 Task: Add Nature's Path Organic Choco Chimps Cereal to the cart.
Action: Mouse moved to (738, 278)
Screenshot: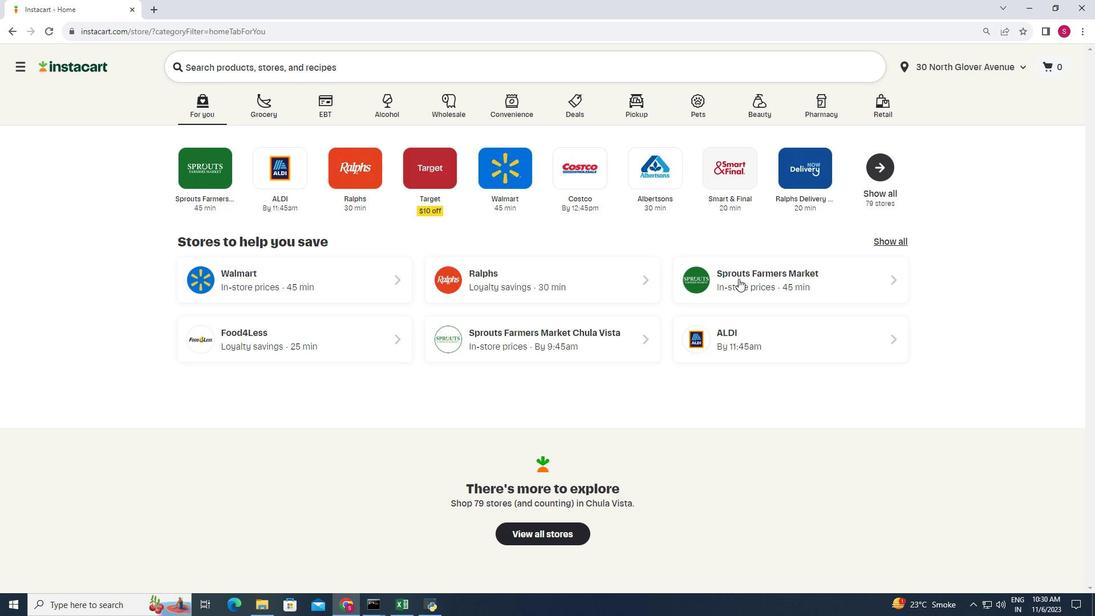 
Action: Mouse pressed left at (738, 278)
Screenshot: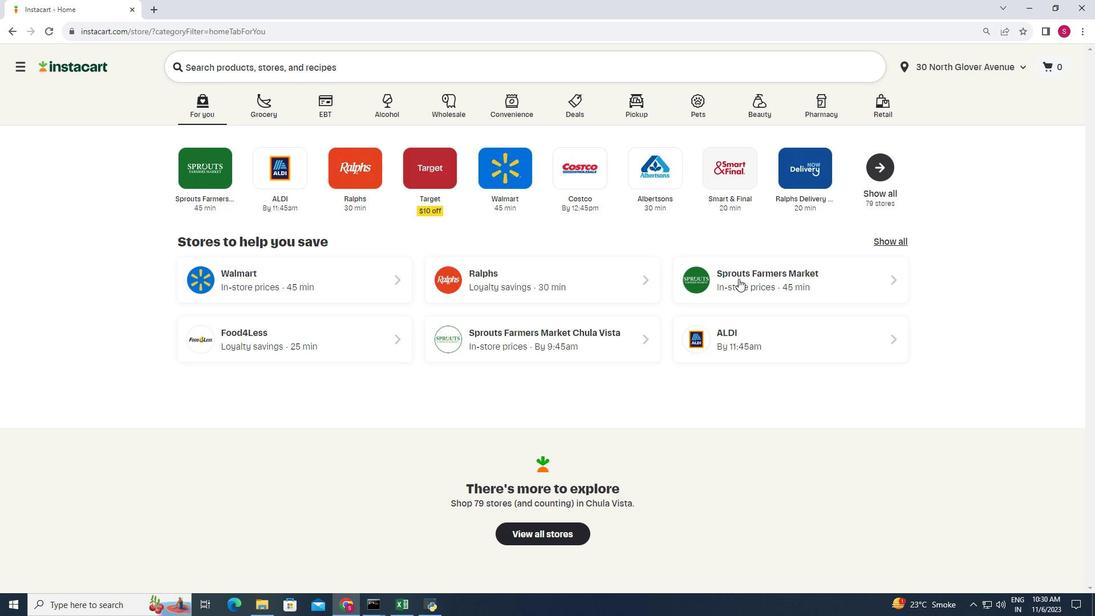
Action: Mouse moved to (72, 365)
Screenshot: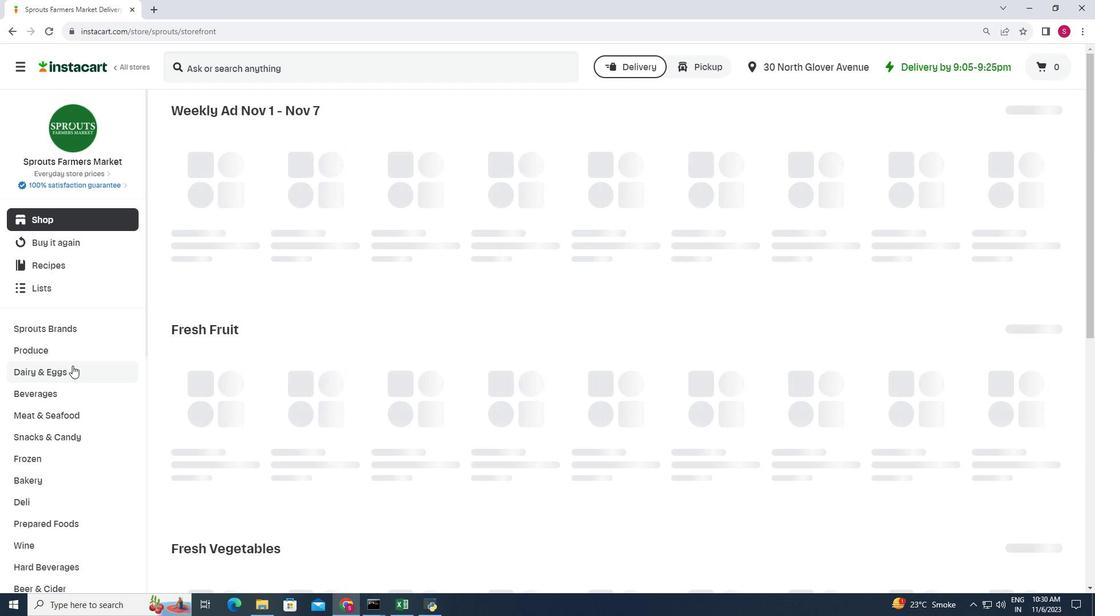 
Action: Mouse scrolled (72, 365) with delta (0, 0)
Screenshot: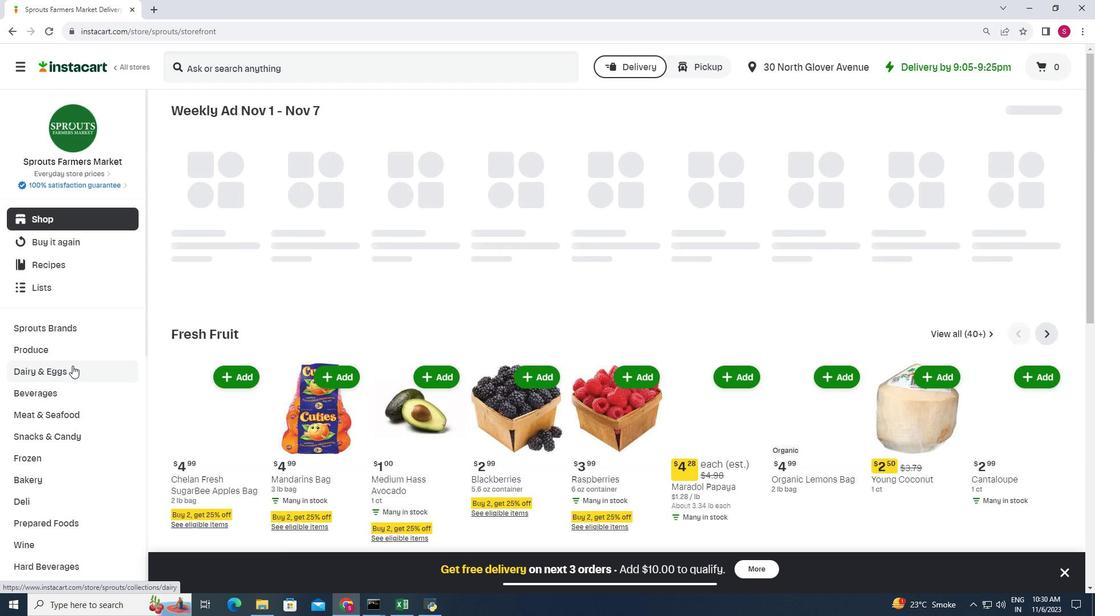 
Action: Mouse scrolled (72, 365) with delta (0, 0)
Screenshot: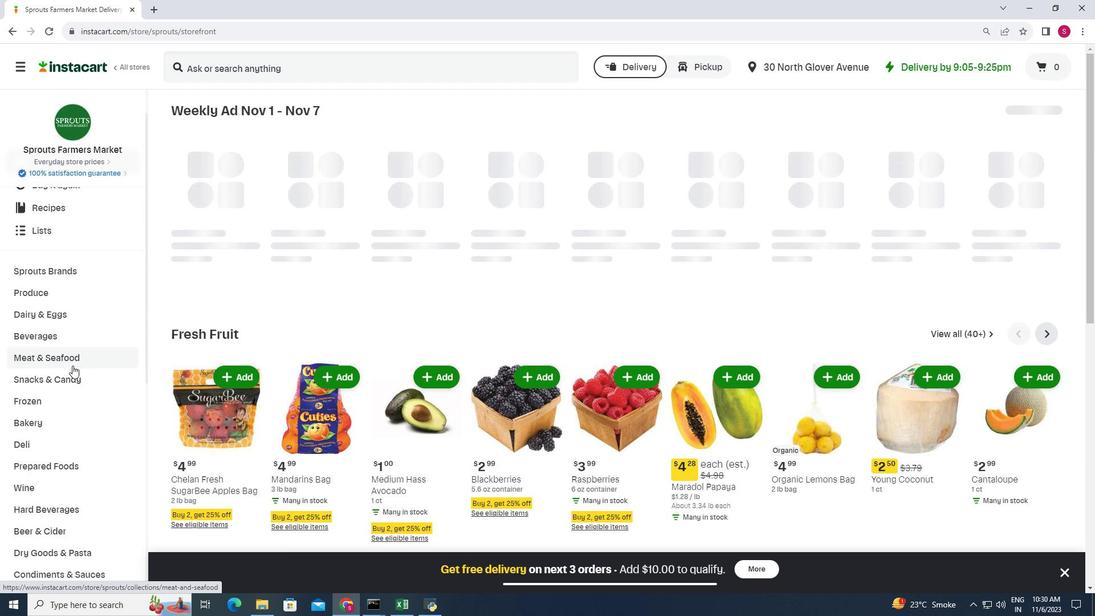 
Action: Mouse scrolled (72, 365) with delta (0, 0)
Screenshot: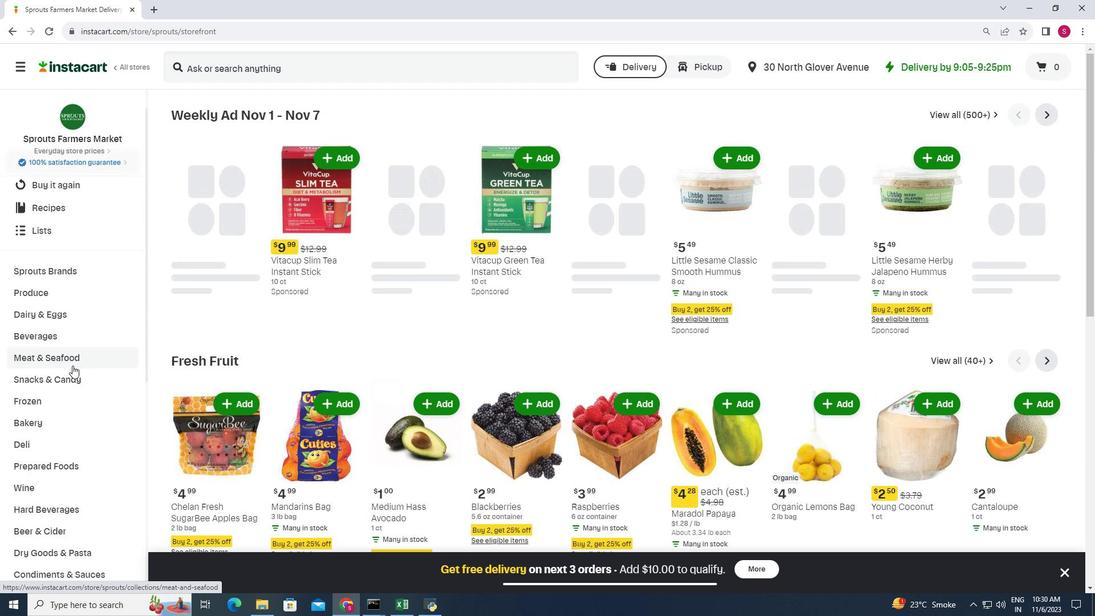 
Action: Mouse scrolled (72, 365) with delta (0, 0)
Screenshot: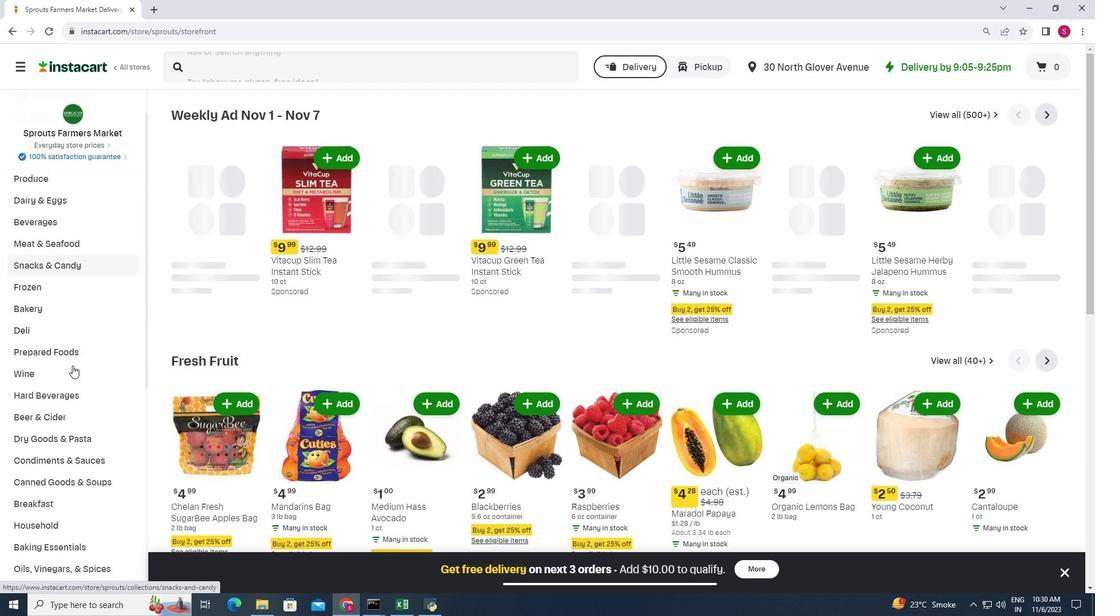 
Action: Mouse scrolled (72, 365) with delta (0, 0)
Screenshot: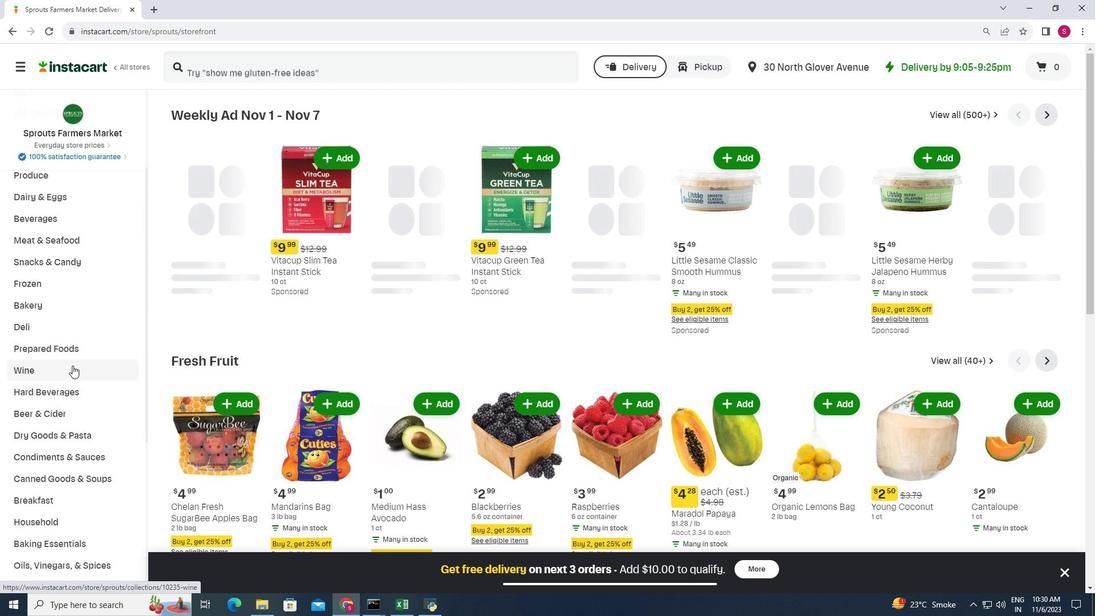 
Action: Mouse moved to (73, 440)
Screenshot: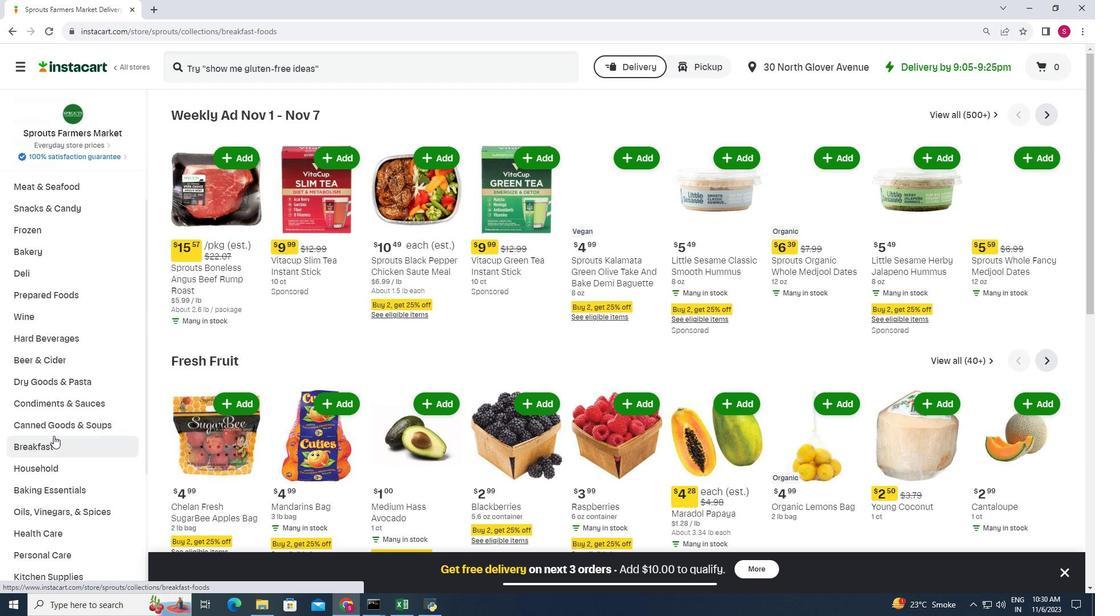 
Action: Mouse pressed left at (73, 440)
Screenshot: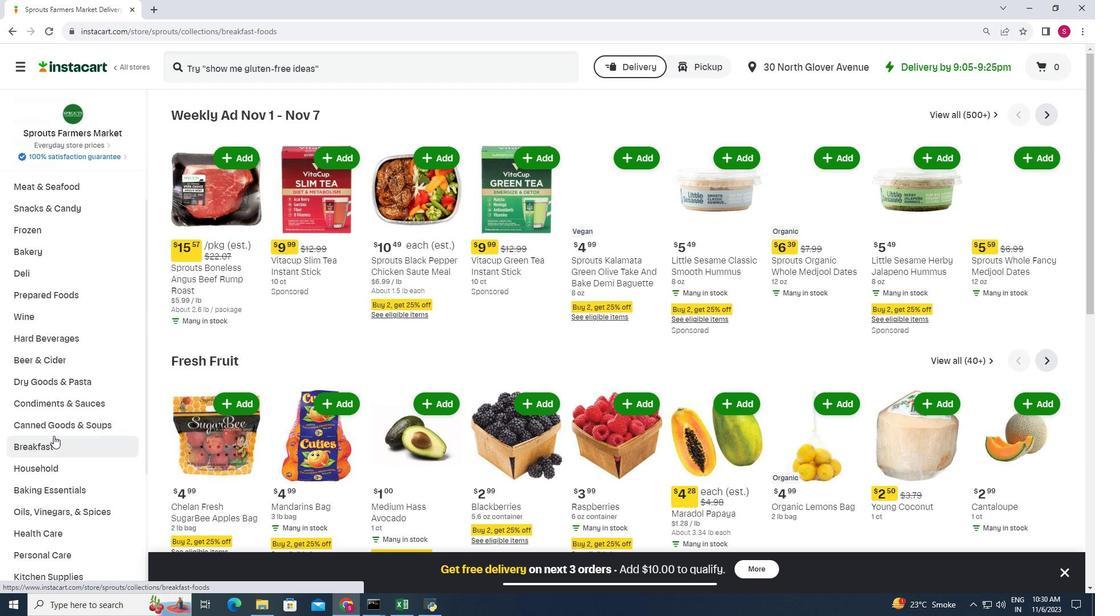 
Action: Mouse moved to (839, 139)
Screenshot: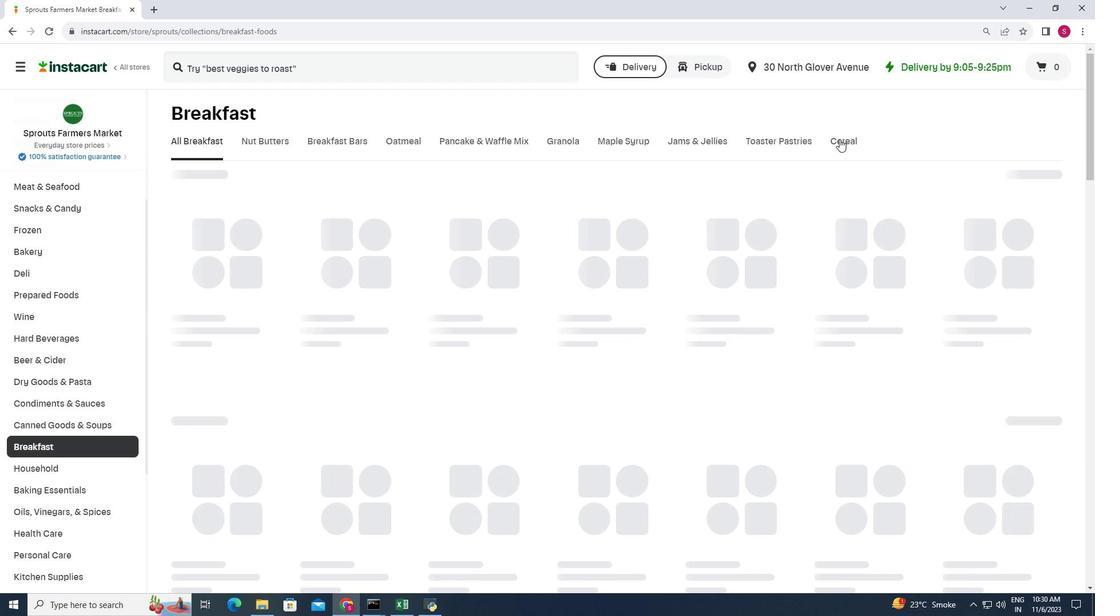 
Action: Mouse pressed left at (839, 139)
Screenshot: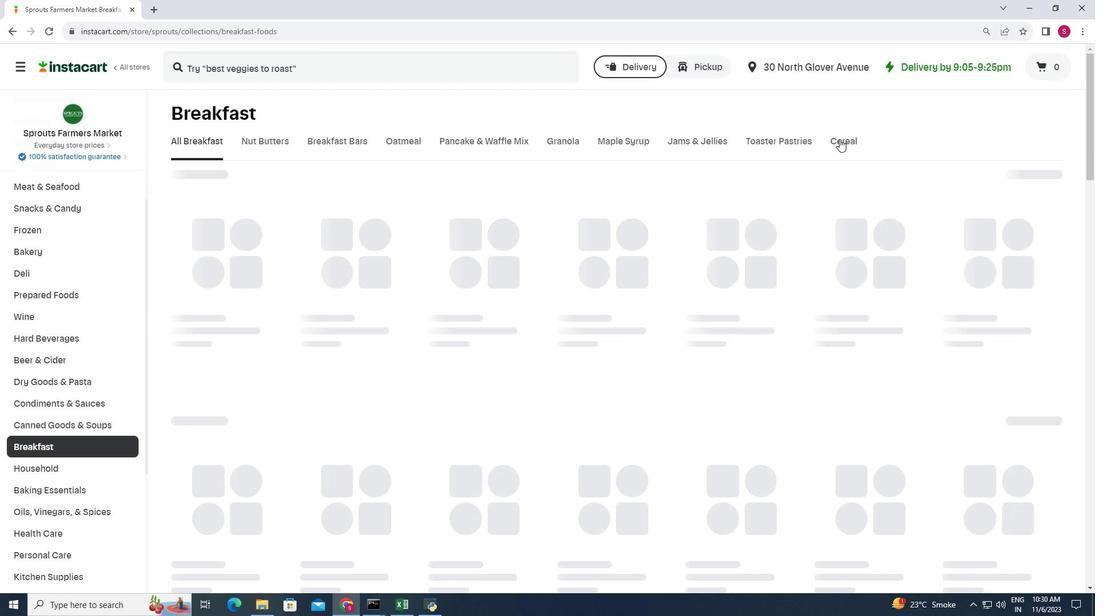 
Action: Mouse moved to (510, 192)
Screenshot: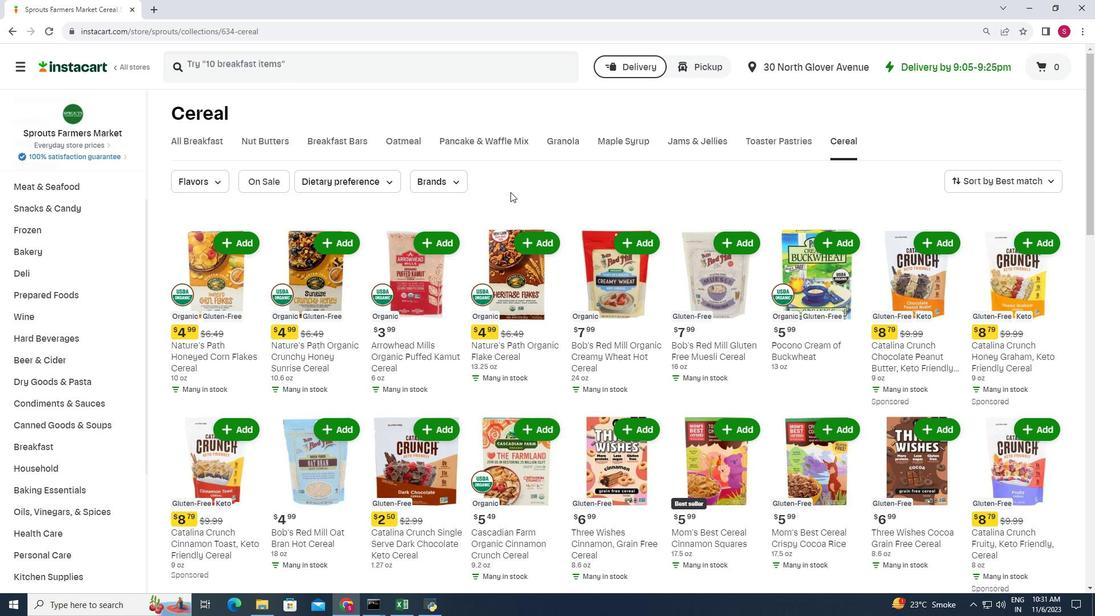 
Action: Mouse scrolled (510, 191) with delta (0, 0)
Screenshot: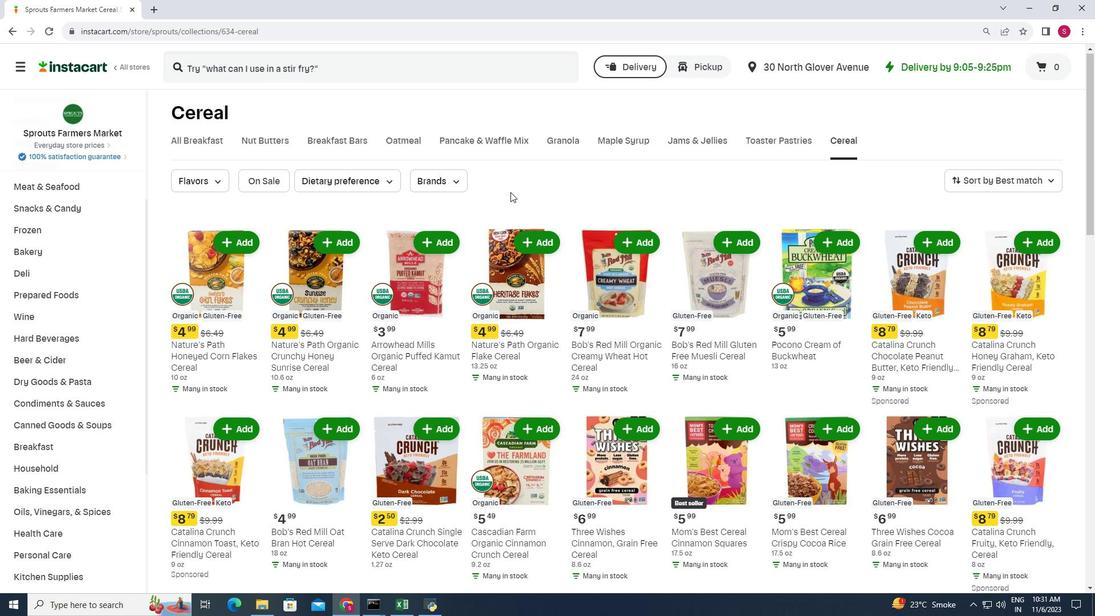 
Action: Mouse scrolled (510, 191) with delta (0, 0)
Screenshot: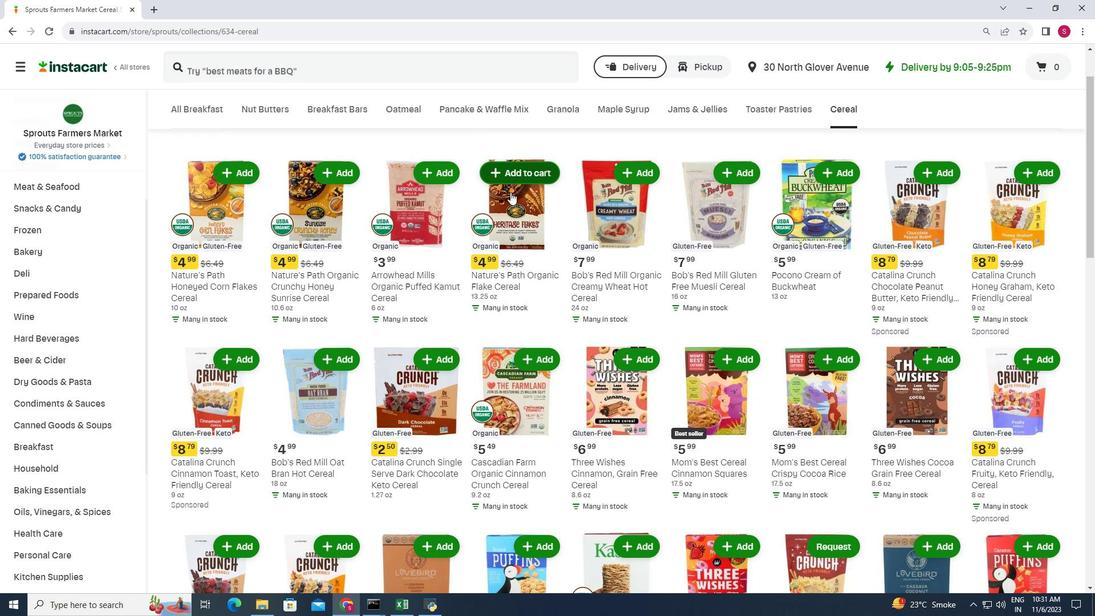 
Action: Mouse scrolled (510, 191) with delta (0, 0)
Screenshot: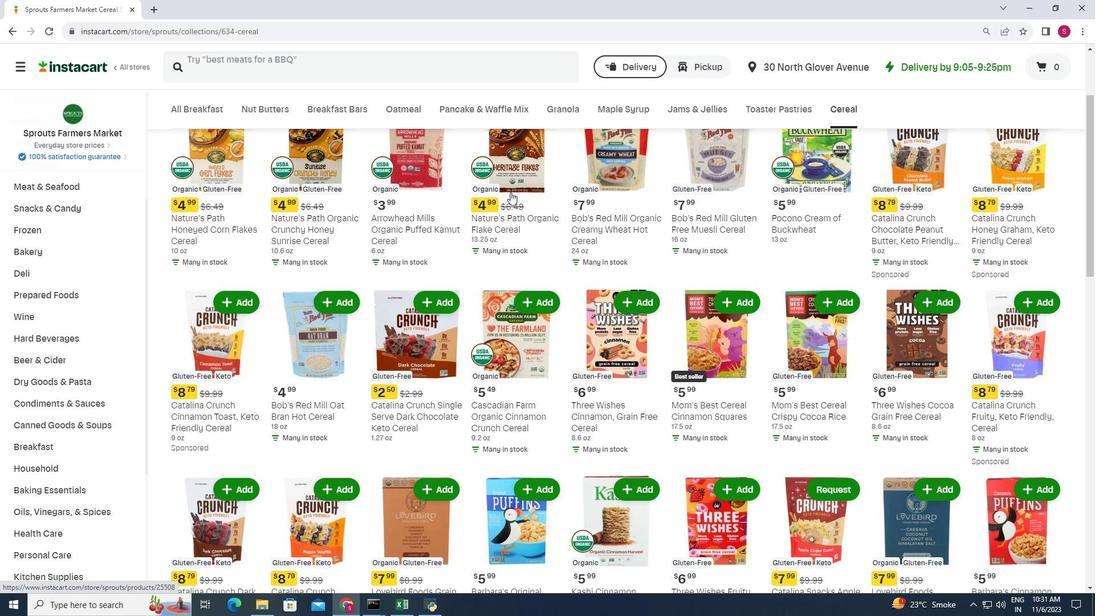 
Action: Mouse scrolled (510, 191) with delta (0, 0)
Screenshot: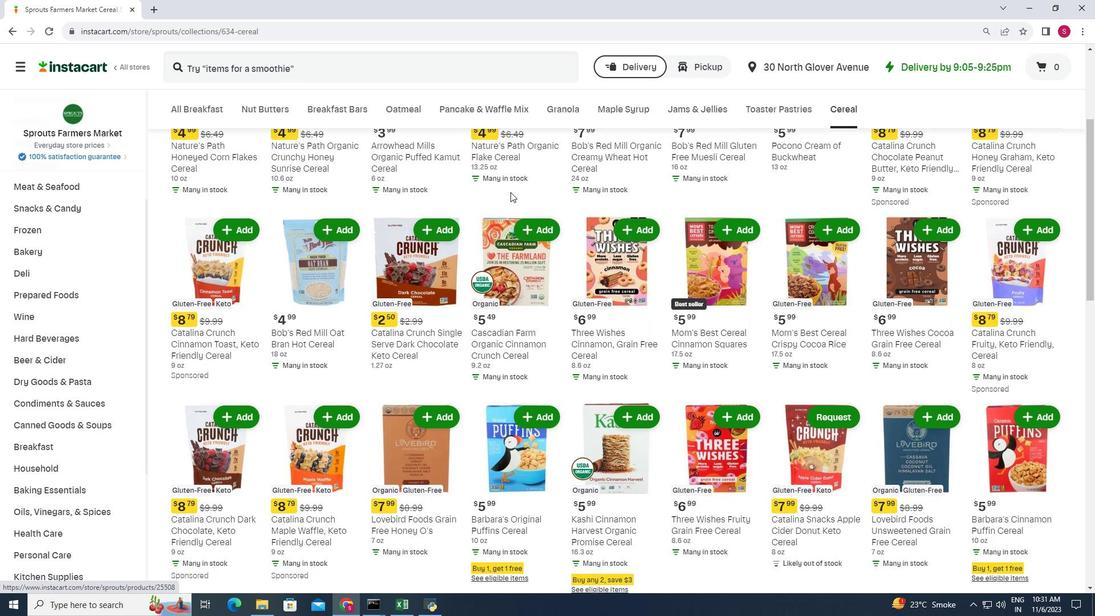 
Action: Mouse scrolled (510, 191) with delta (0, 0)
Screenshot: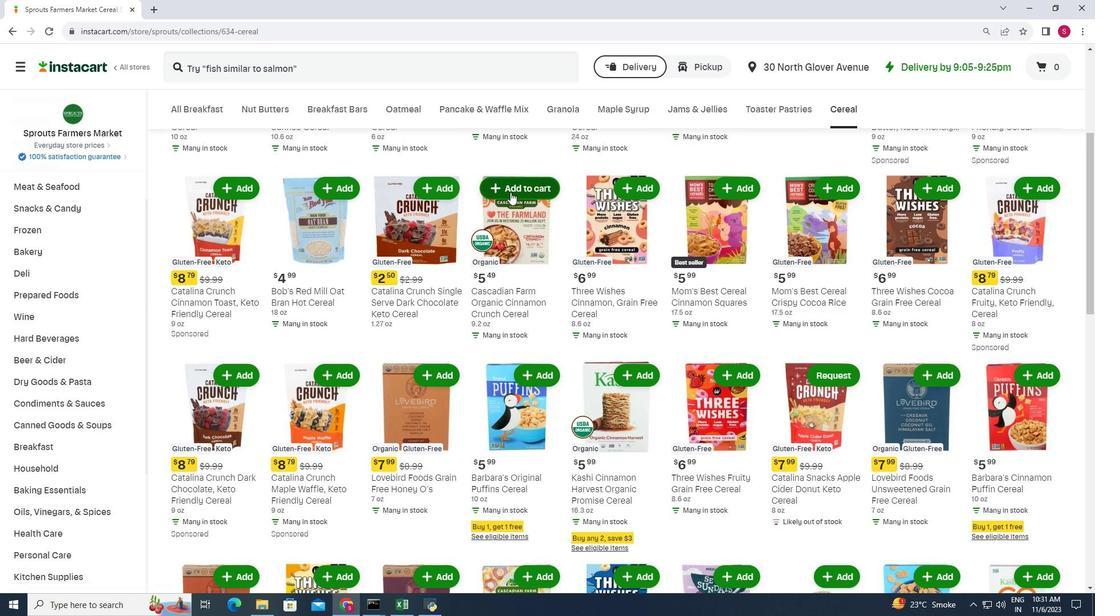 
Action: Mouse scrolled (510, 191) with delta (0, 0)
Screenshot: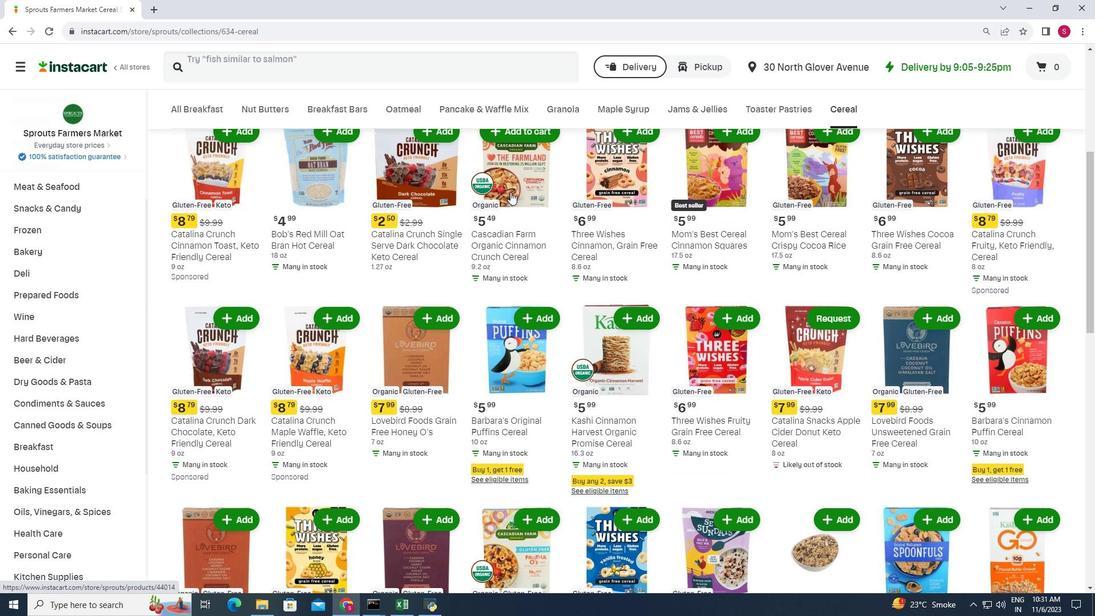 
Action: Mouse scrolled (510, 191) with delta (0, 0)
Screenshot: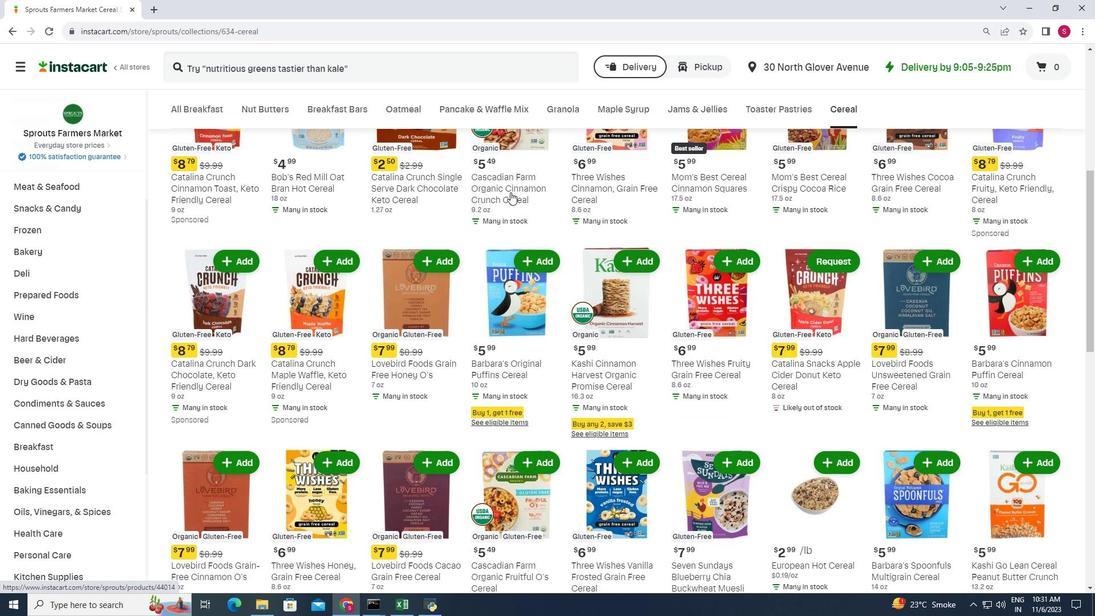 
Action: Mouse scrolled (510, 191) with delta (0, 0)
Screenshot: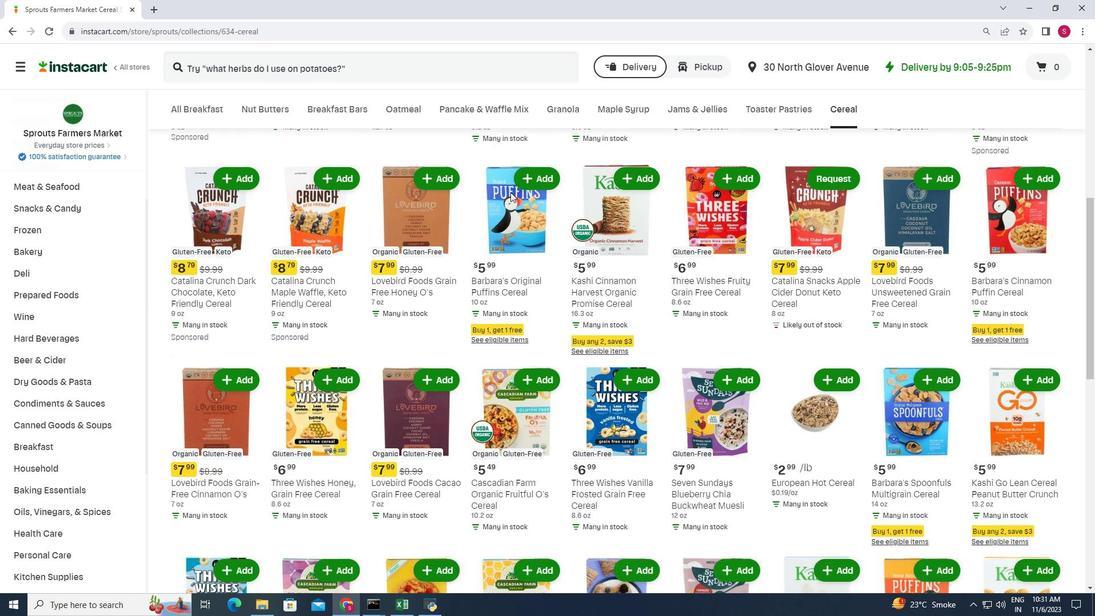 
Action: Mouse scrolled (510, 191) with delta (0, 0)
Screenshot: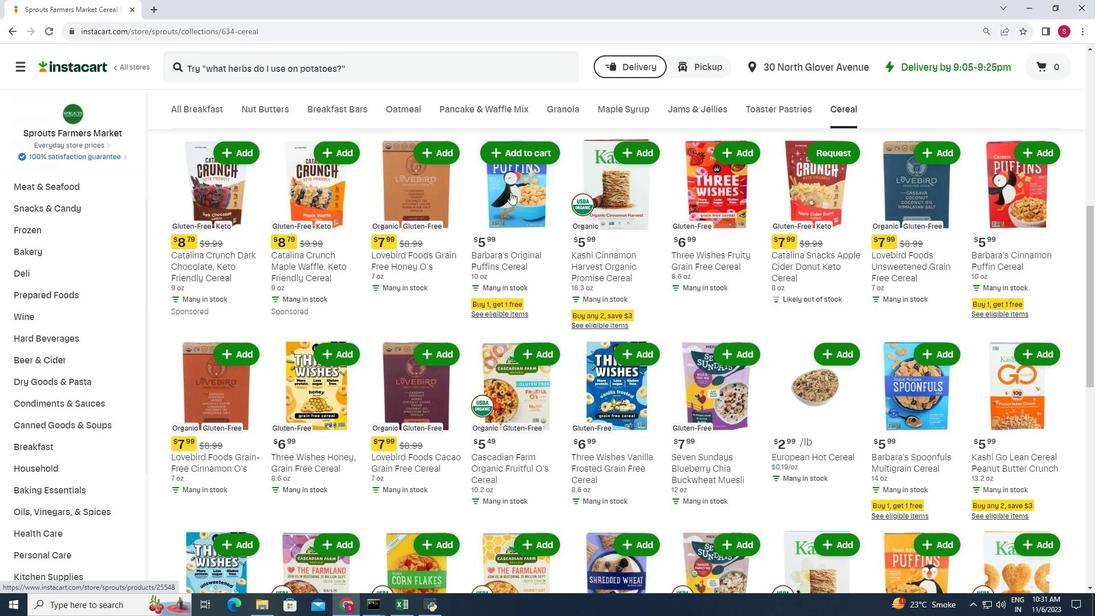 
Action: Mouse scrolled (510, 191) with delta (0, 0)
Screenshot: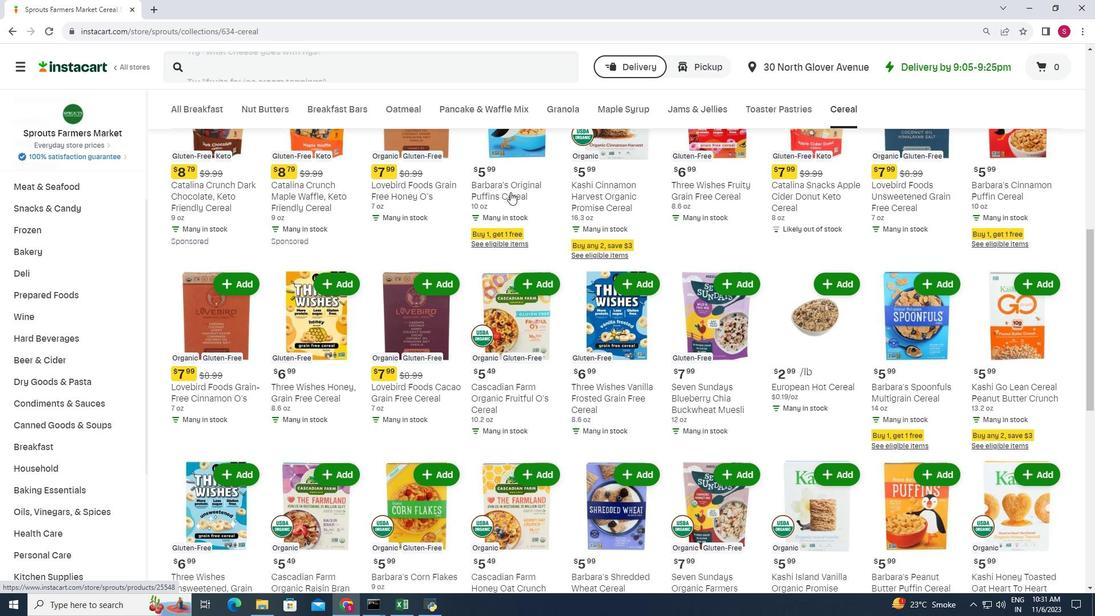 
Action: Mouse scrolled (510, 191) with delta (0, 0)
Screenshot: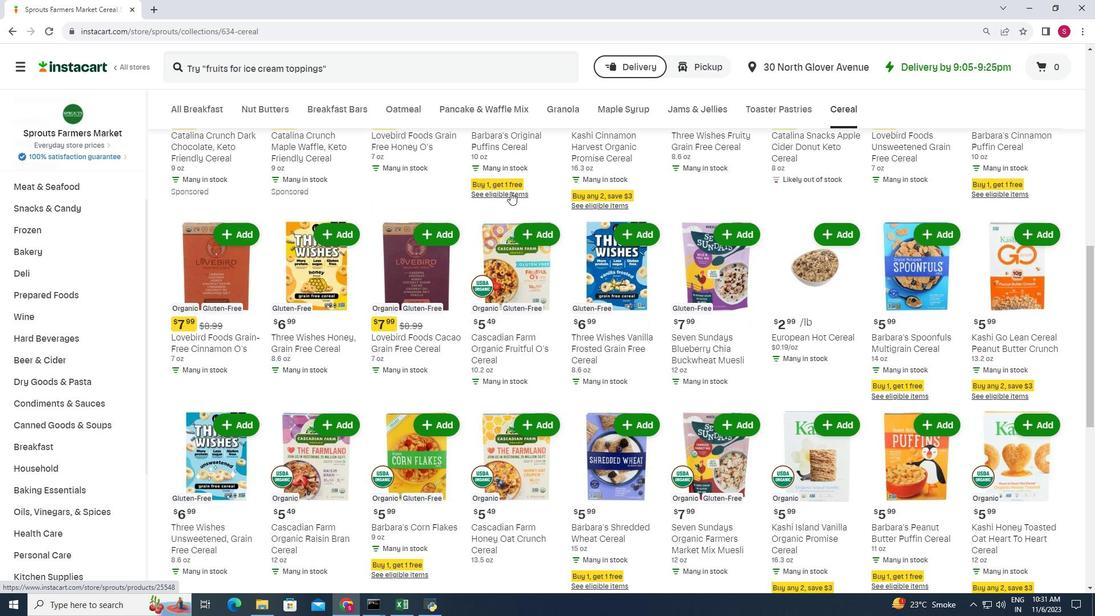 
Action: Mouse scrolled (510, 191) with delta (0, 0)
Screenshot: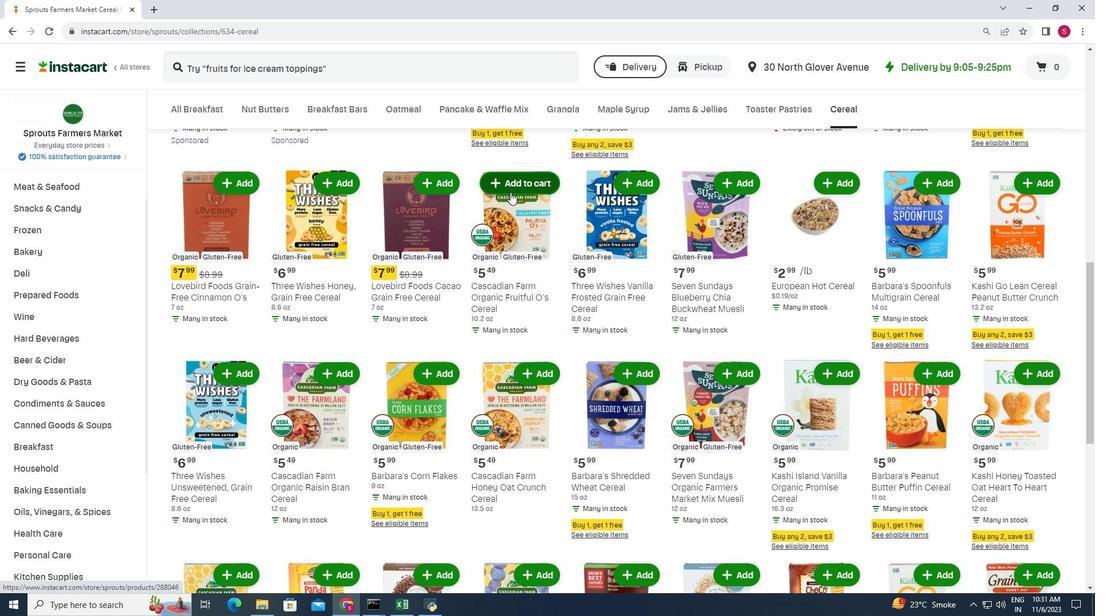 
Action: Mouse scrolled (510, 191) with delta (0, 0)
Screenshot: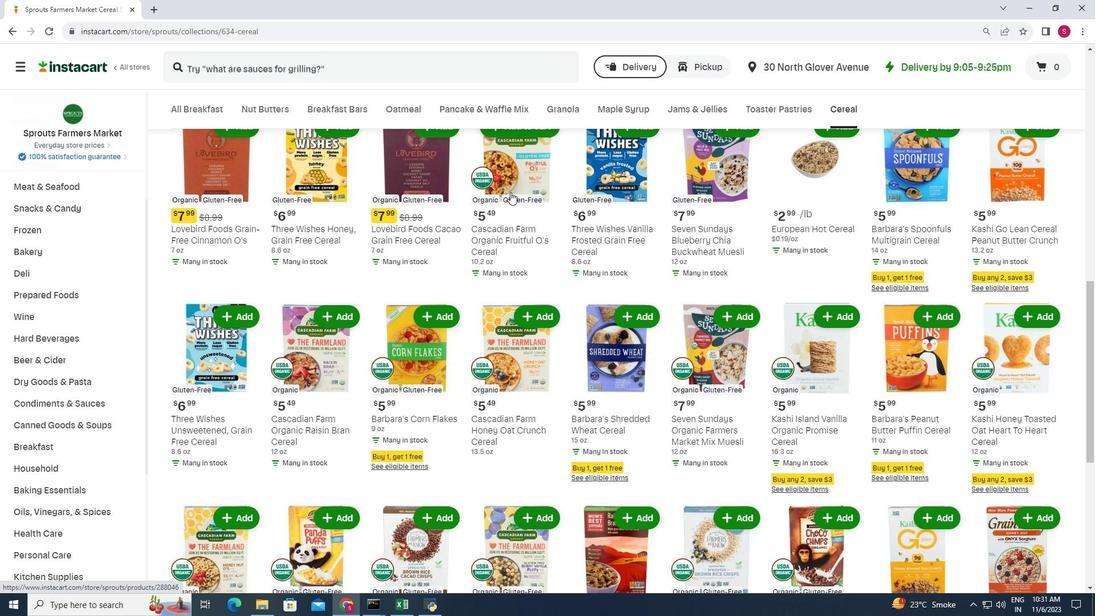 
Action: Mouse scrolled (510, 191) with delta (0, 0)
Screenshot: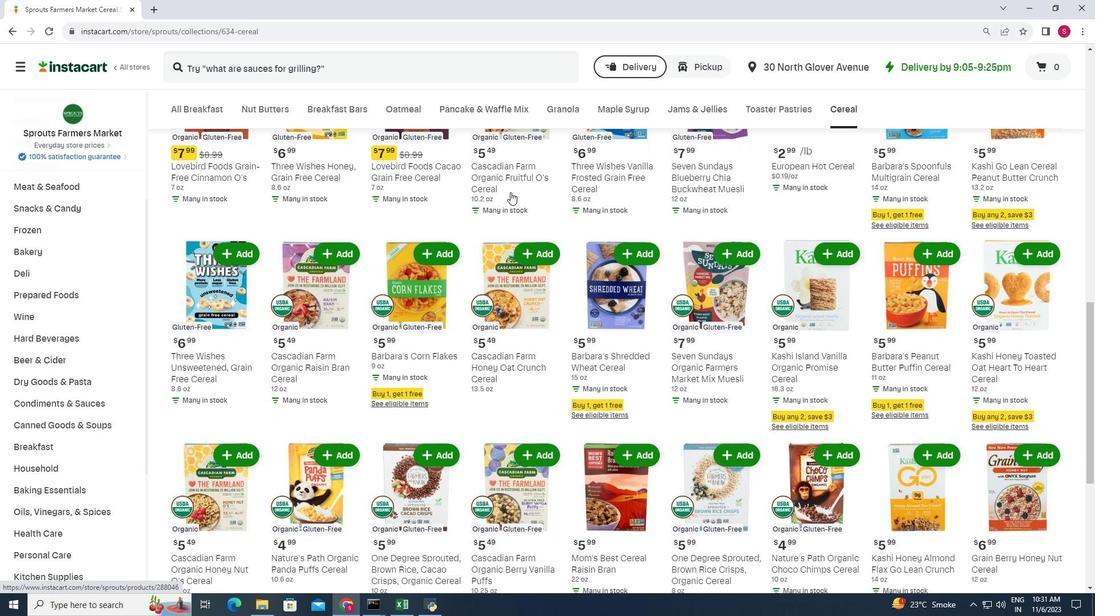 
Action: Mouse scrolled (510, 191) with delta (0, 0)
Screenshot: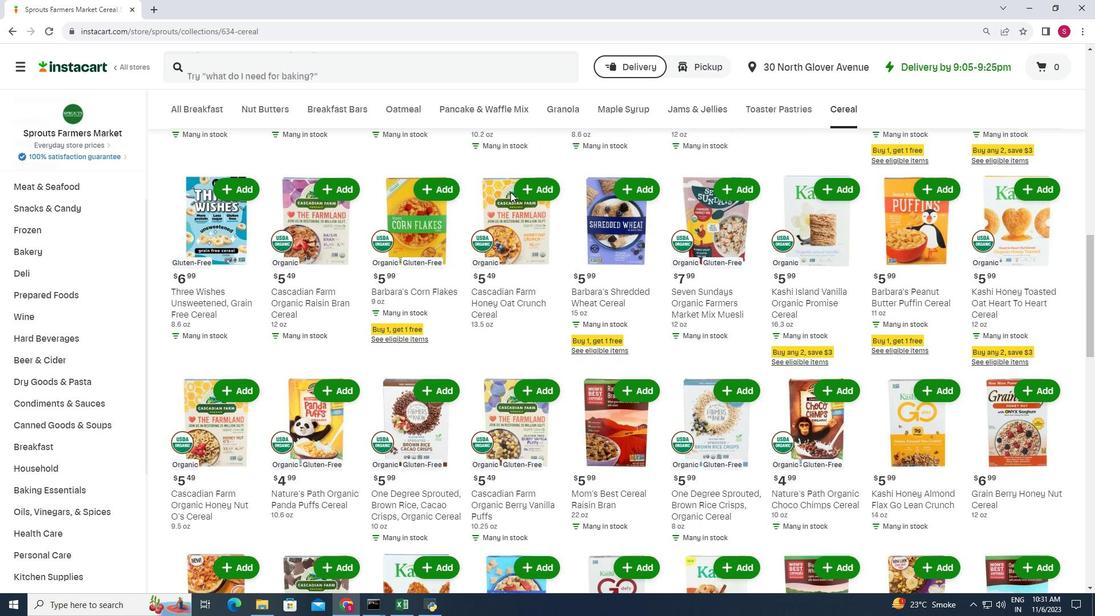 
Action: Mouse scrolled (510, 191) with delta (0, 0)
Screenshot: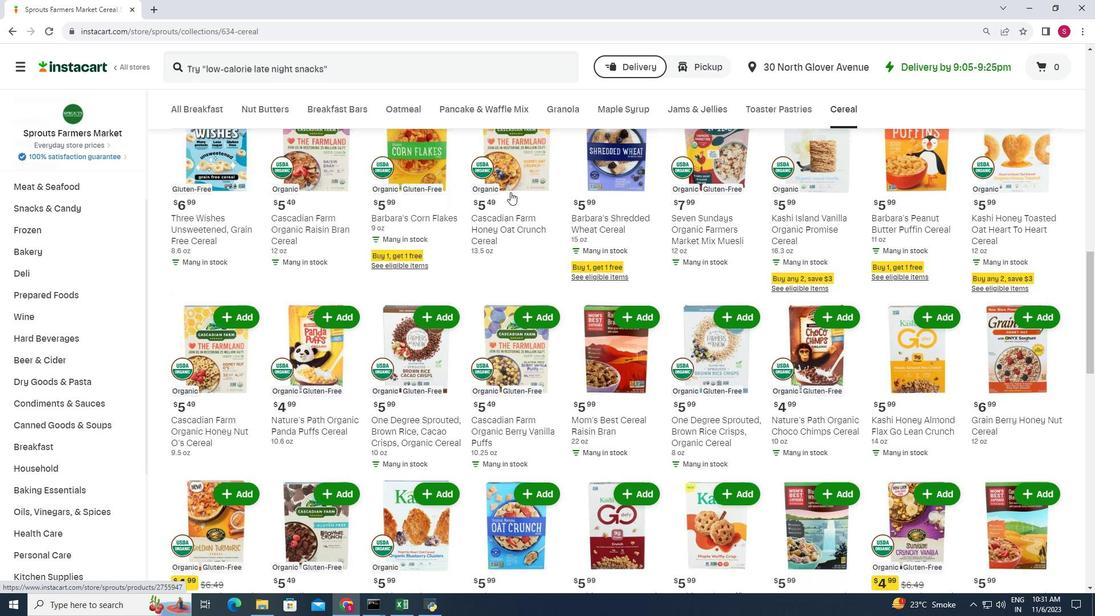 
Action: Mouse scrolled (510, 191) with delta (0, 0)
Screenshot: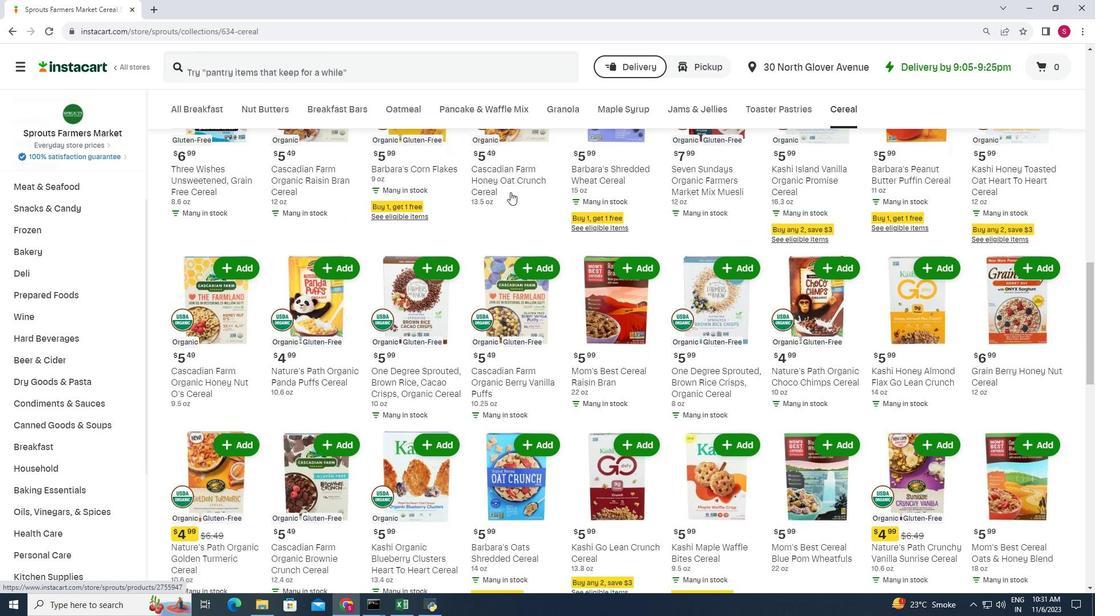 
Action: Mouse scrolled (510, 191) with delta (0, 0)
Screenshot: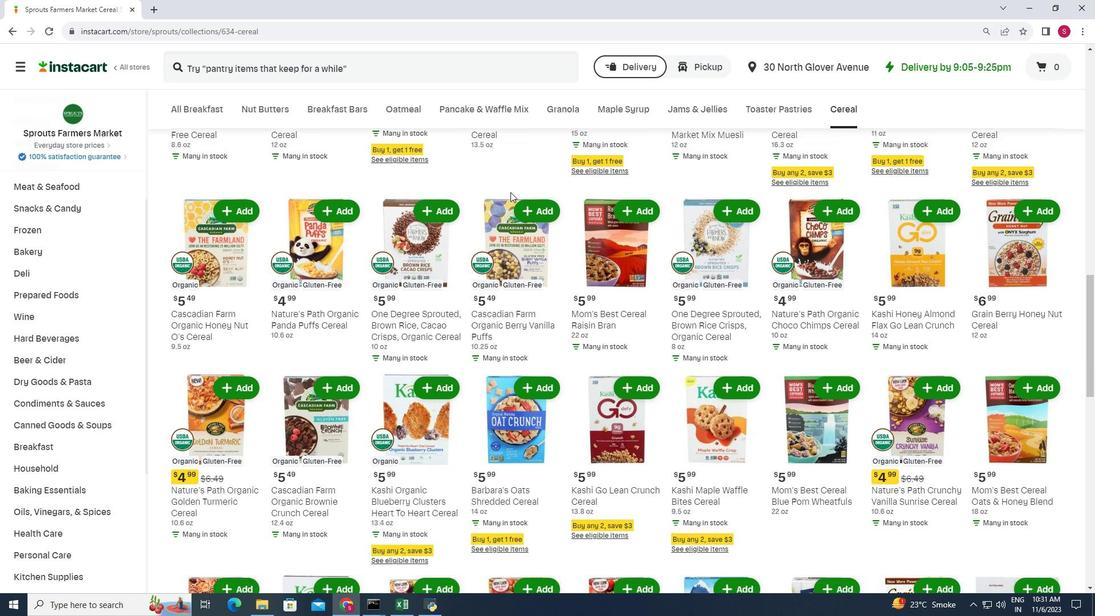 
Action: Mouse scrolled (510, 191) with delta (0, 0)
Screenshot: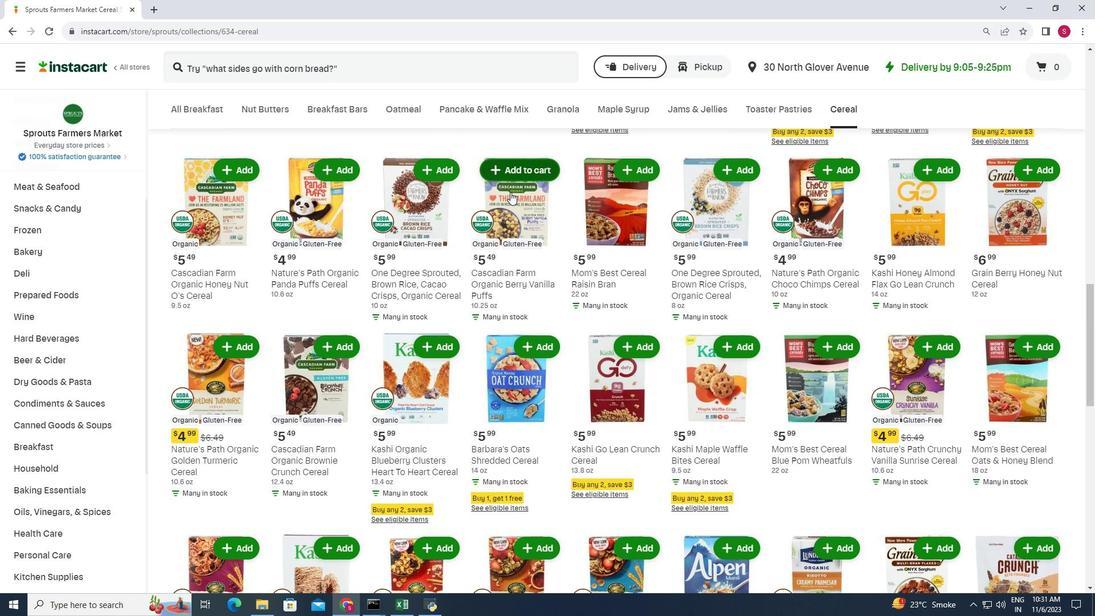
Action: Mouse scrolled (510, 191) with delta (0, 0)
Screenshot: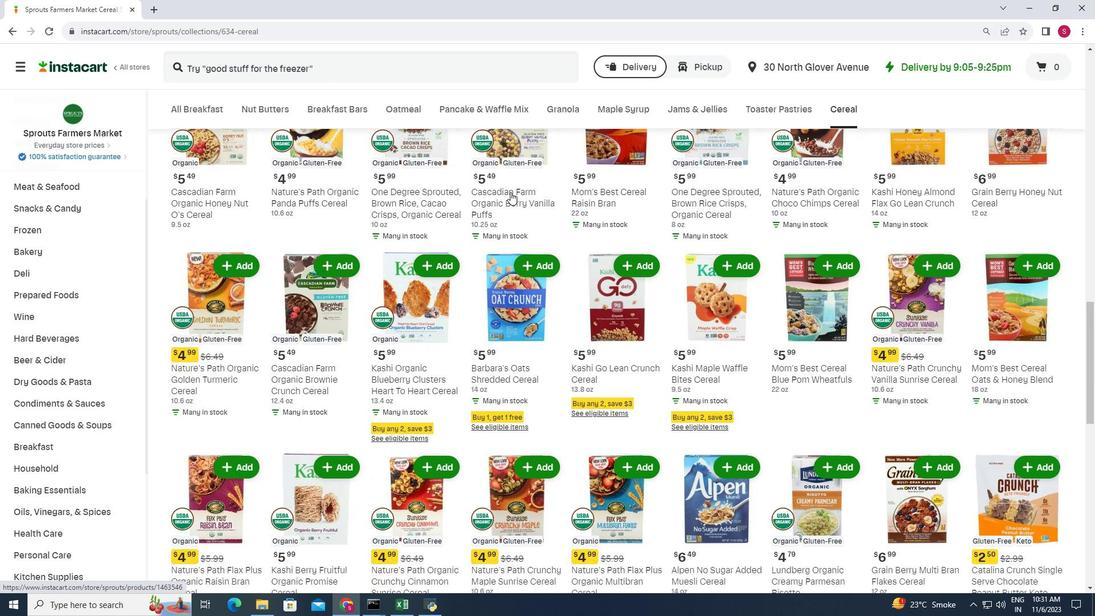 
Action: Mouse scrolled (510, 191) with delta (0, 0)
Screenshot: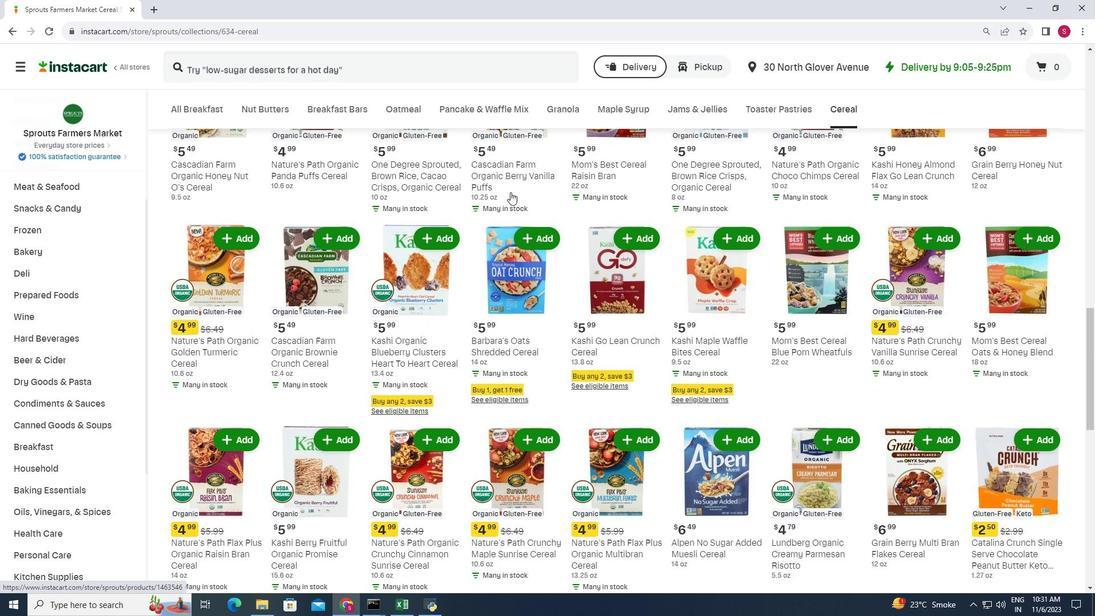 
Action: Mouse scrolled (510, 191) with delta (0, 0)
Screenshot: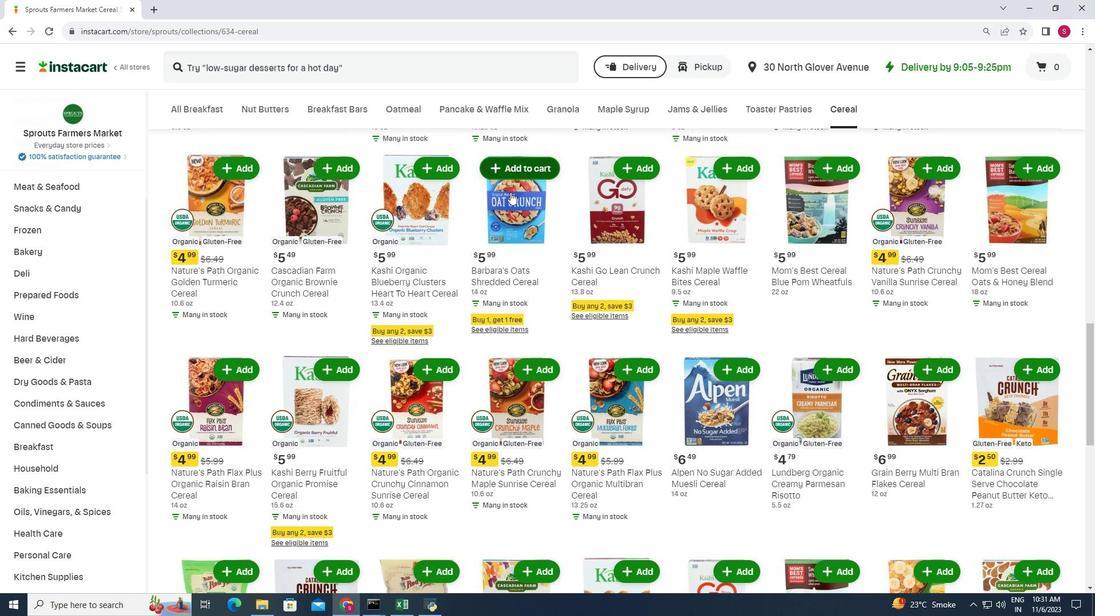 
Action: Mouse scrolled (510, 191) with delta (0, 0)
Screenshot: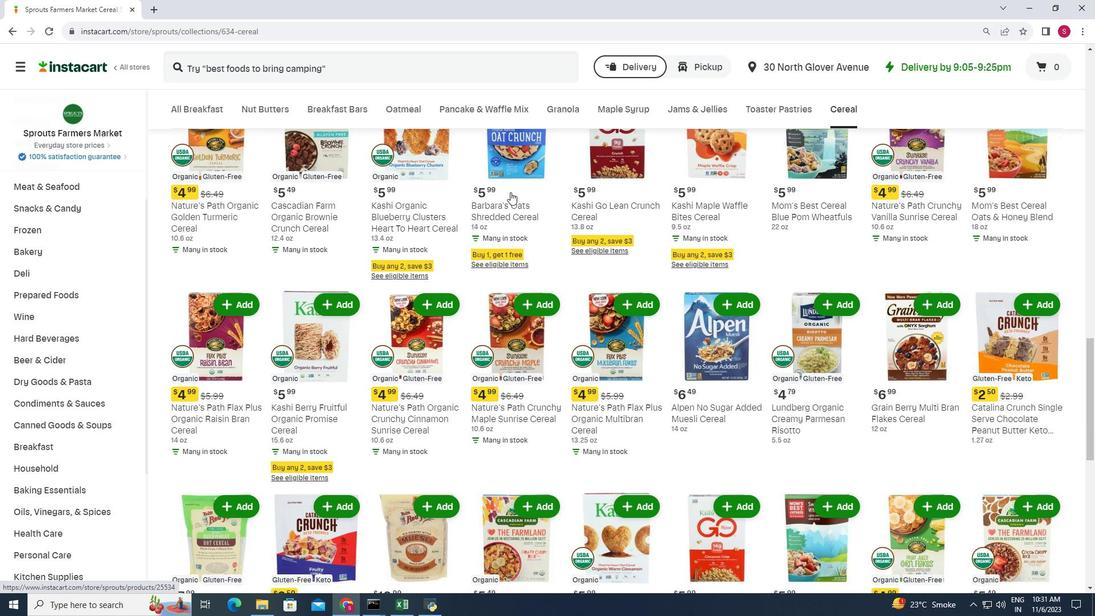 
Action: Mouse scrolled (510, 191) with delta (0, 0)
Screenshot: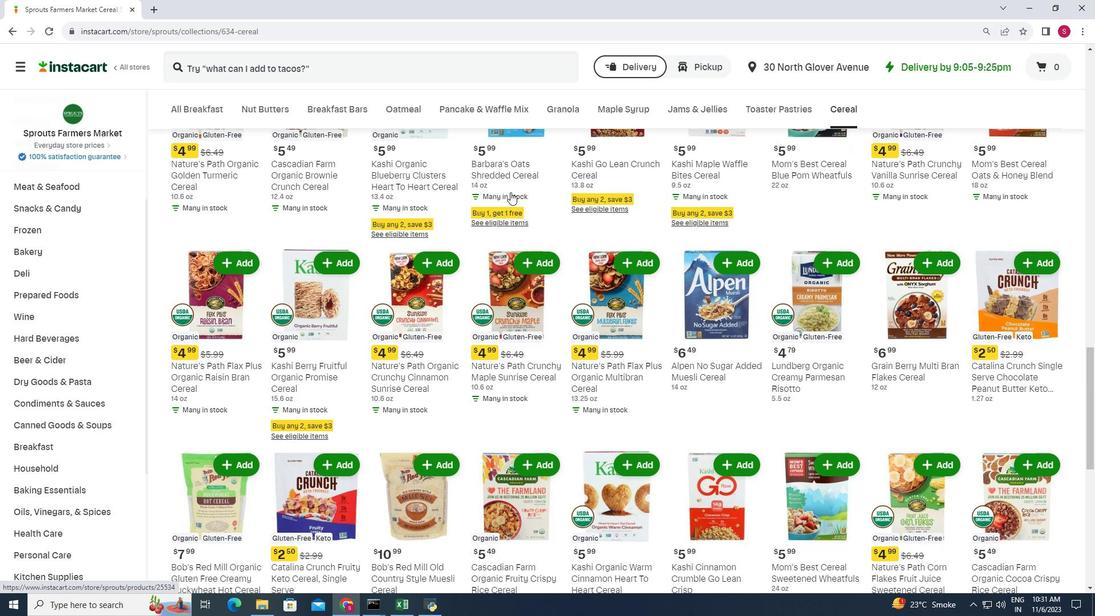
Action: Mouse scrolled (510, 191) with delta (0, 0)
Screenshot: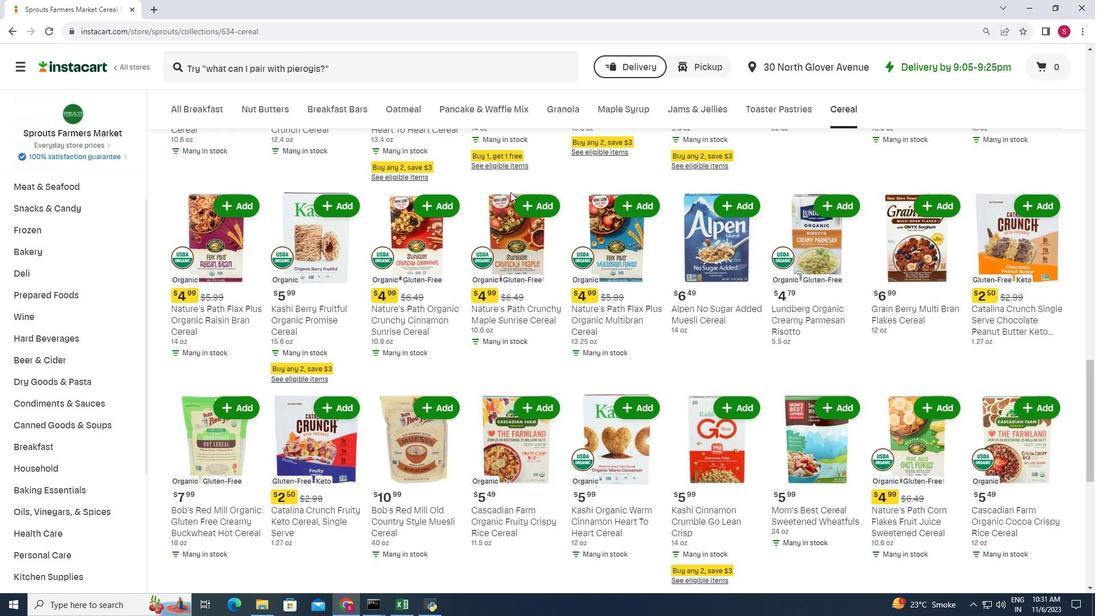 
Action: Mouse scrolled (510, 191) with delta (0, 0)
Screenshot: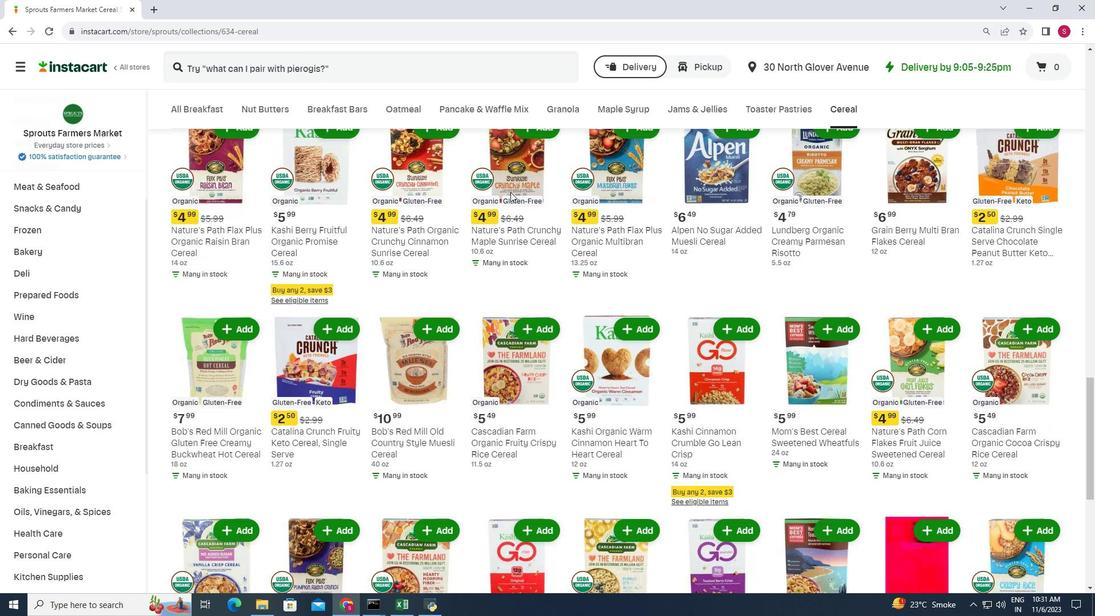 
Action: Mouse scrolled (510, 191) with delta (0, 0)
Screenshot: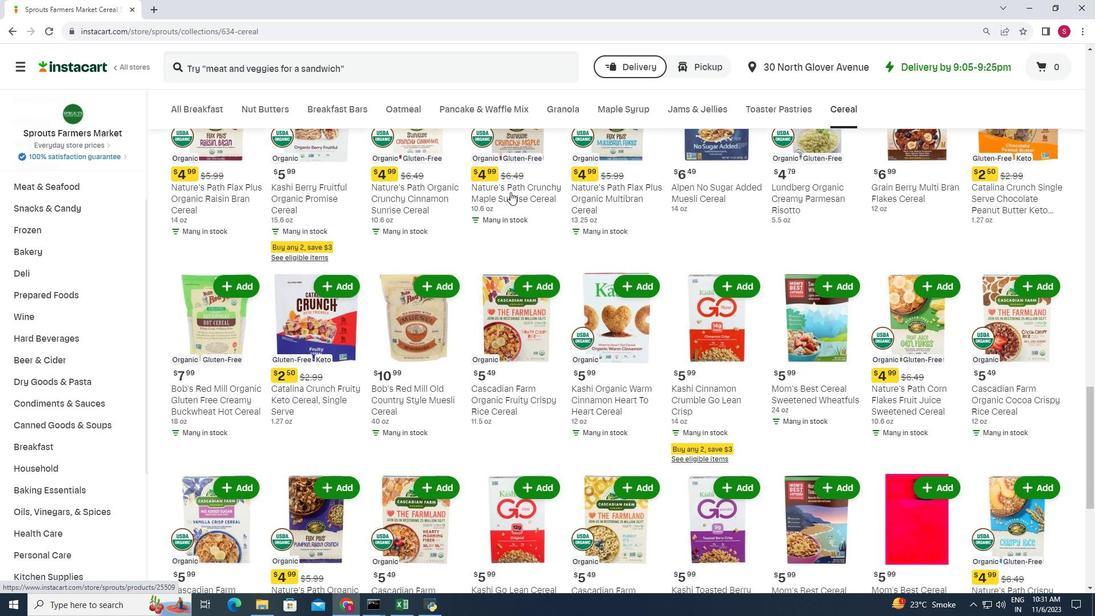 
Action: Mouse scrolled (510, 191) with delta (0, 0)
Screenshot: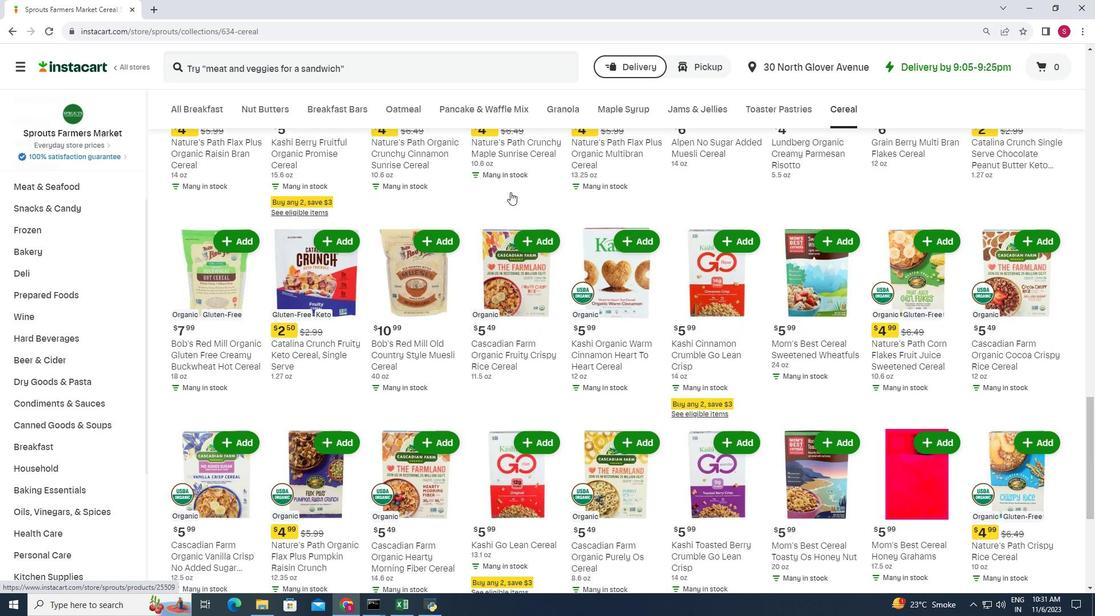 
Action: Mouse scrolled (510, 191) with delta (0, 0)
Screenshot: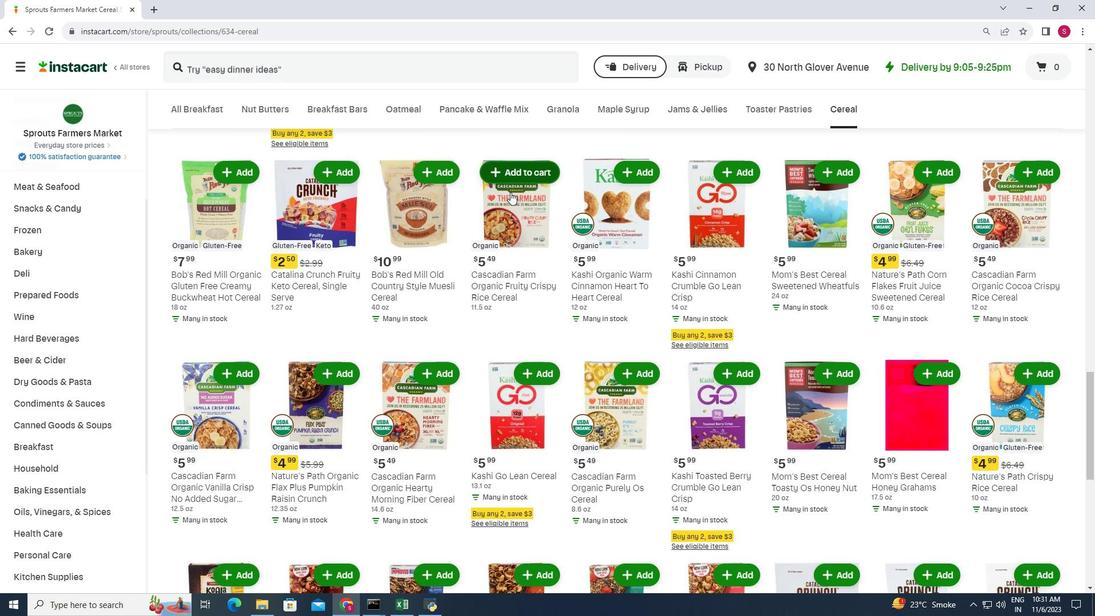 
Action: Mouse scrolled (510, 191) with delta (0, 0)
Screenshot: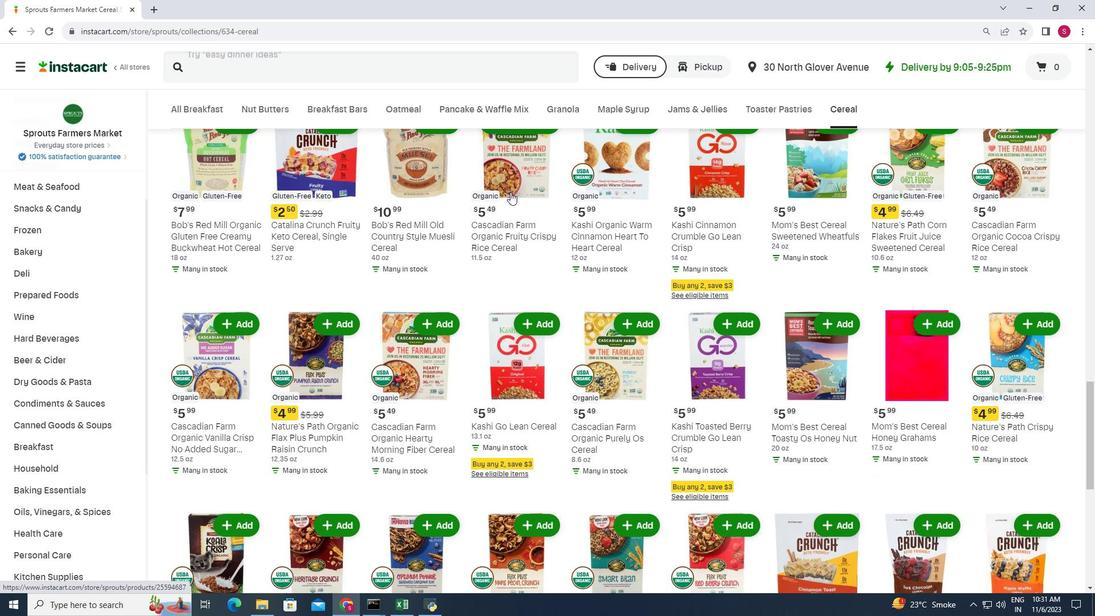 
Action: Mouse scrolled (510, 191) with delta (0, 0)
Screenshot: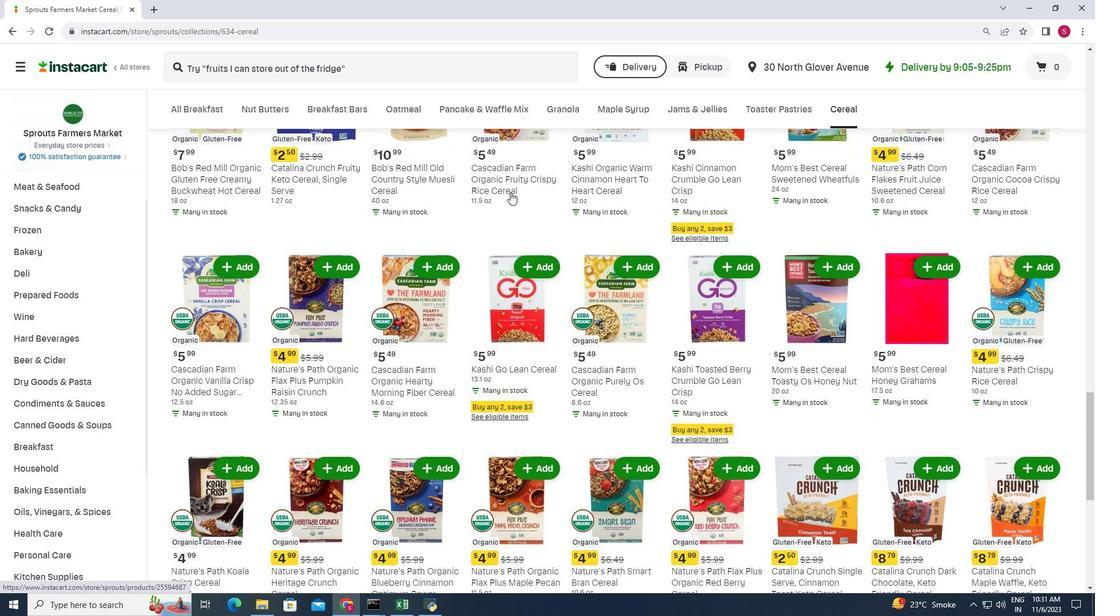 
Action: Mouse scrolled (510, 191) with delta (0, 0)
Screenshot: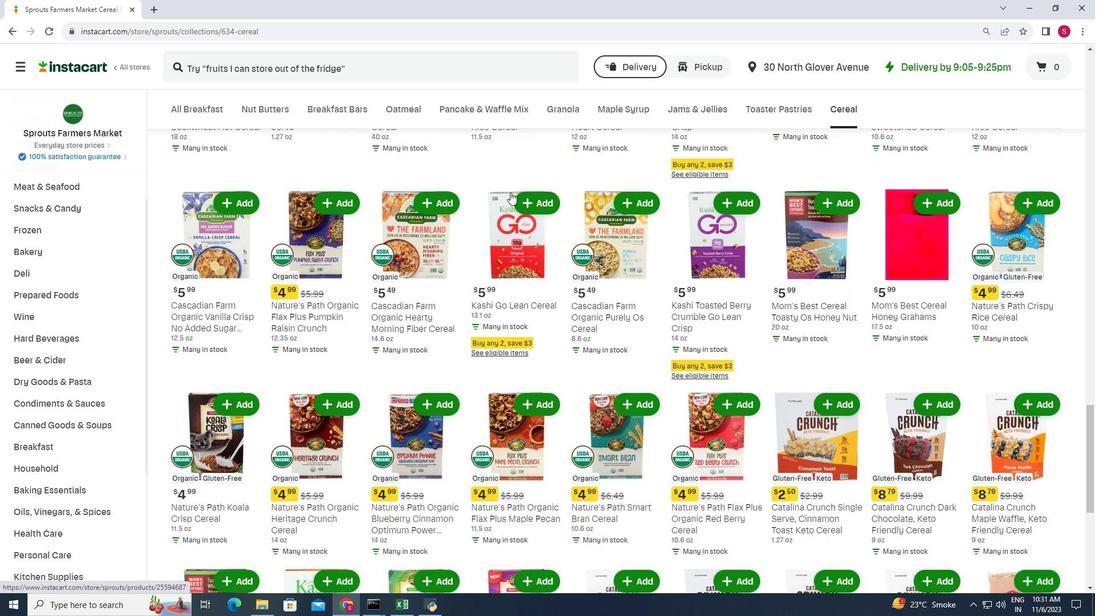 
Action: Mouse scrolled (510, 191) with delta (0, 0)
Screenshot: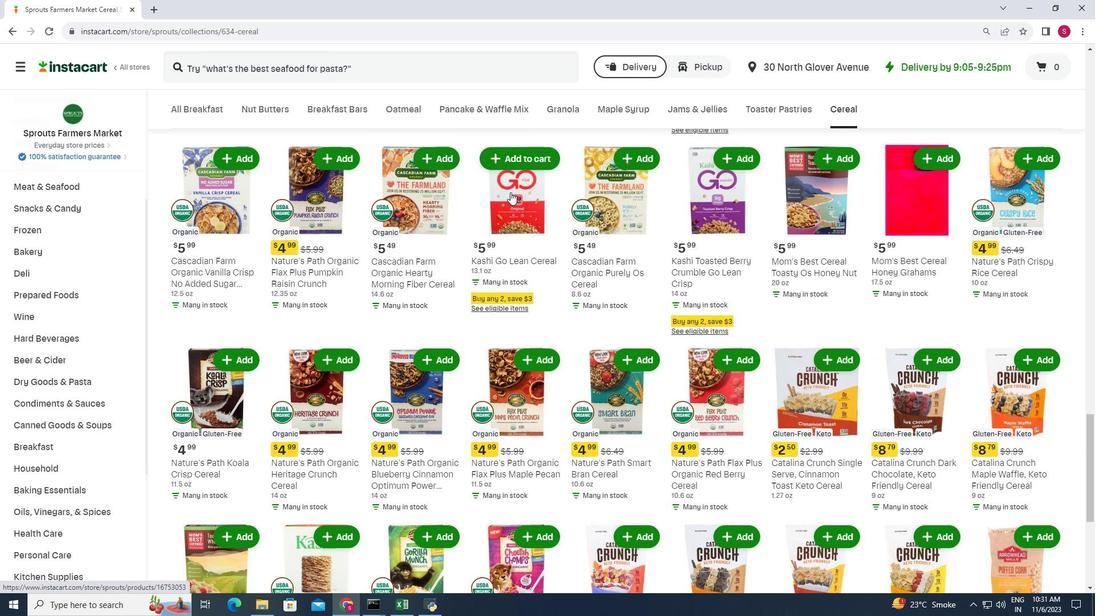 
Action: Mouse scrolled (510, 191) with delta (0, 0)
Screenshot: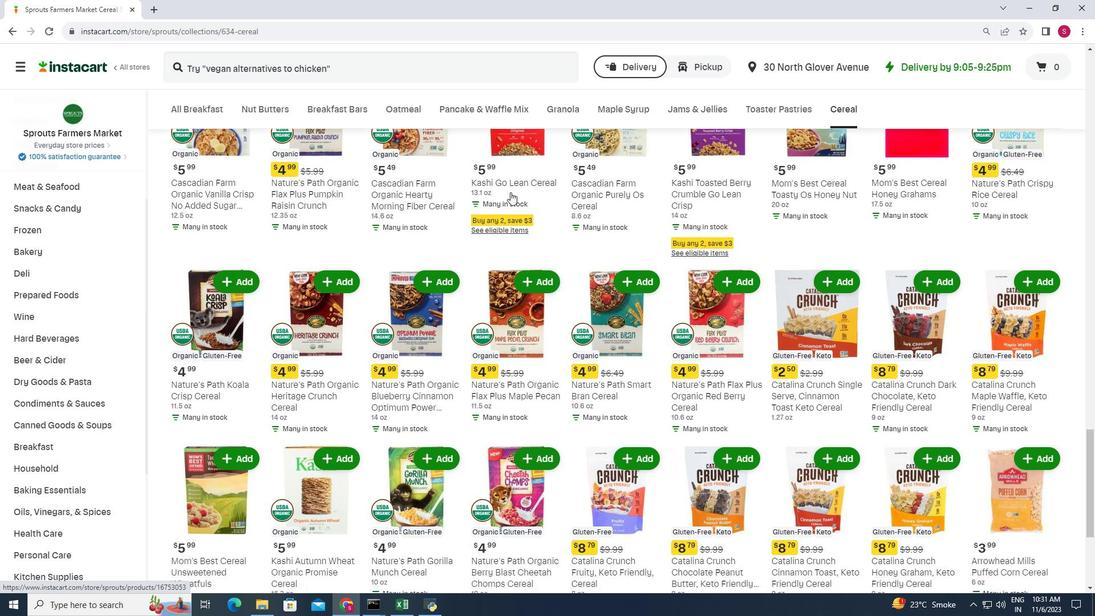 
Action: Mouse scrolled (510, 191) with delta (0, 0)
Screenshot: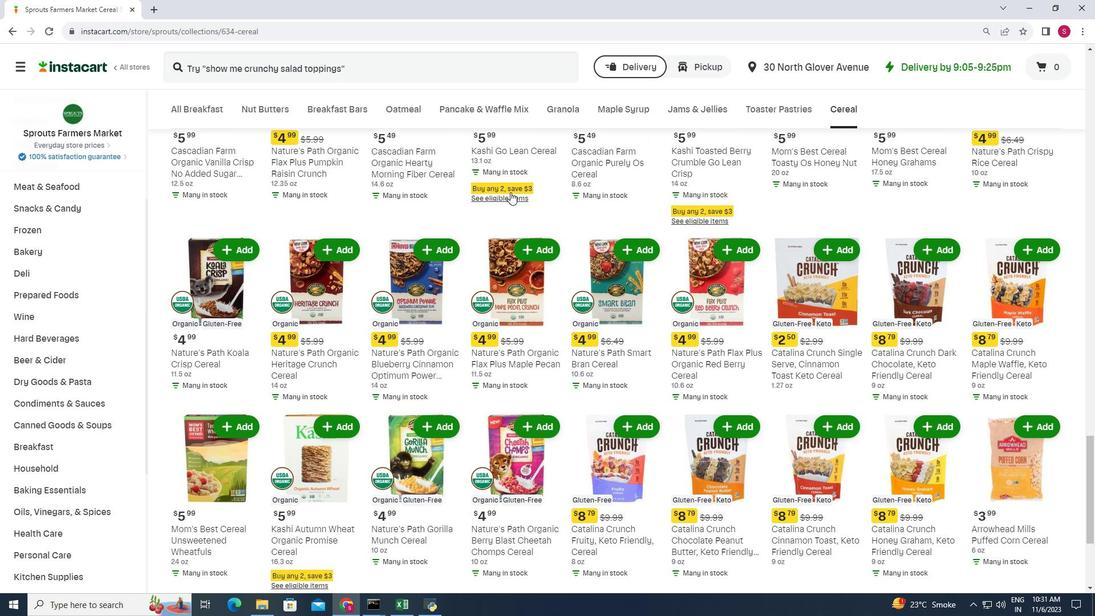 
Action: Mouse scrolled (510, 191) with delta (0, 0)
Screenshot: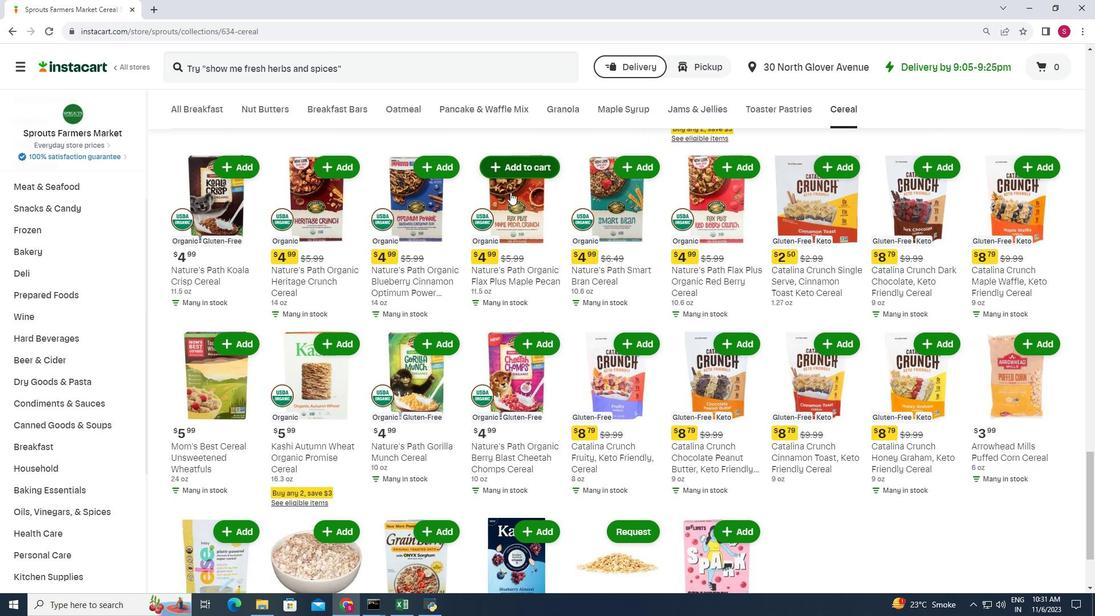 
Action: Mouse scrolled (510, 191) with delta (0, 0)
Screenshot: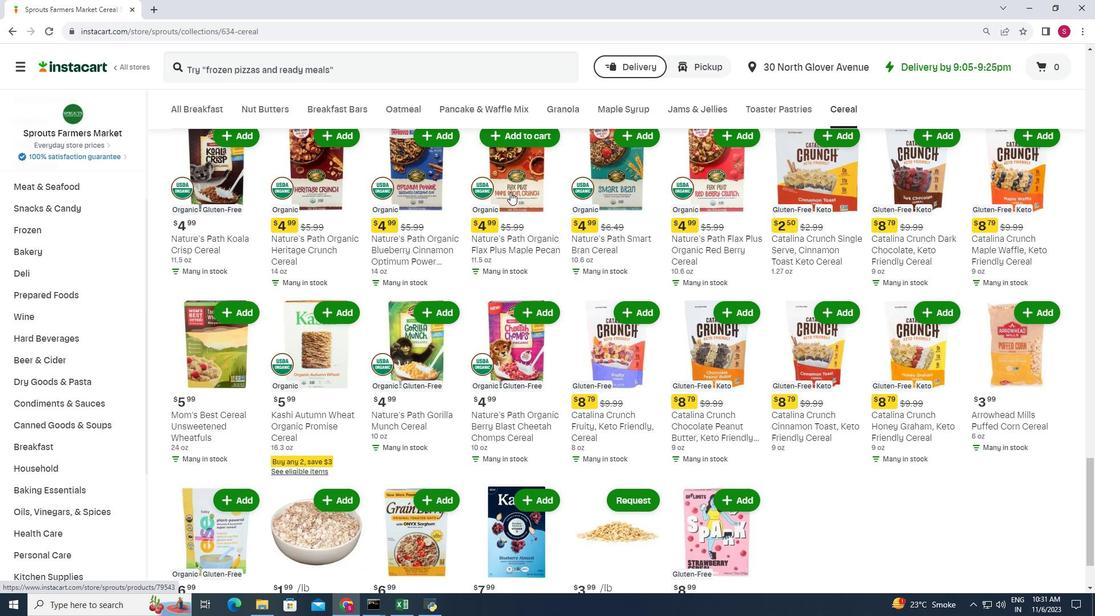 
Action: Mouse scrolled (510, 191) with delta (0, 0)
Screenshot: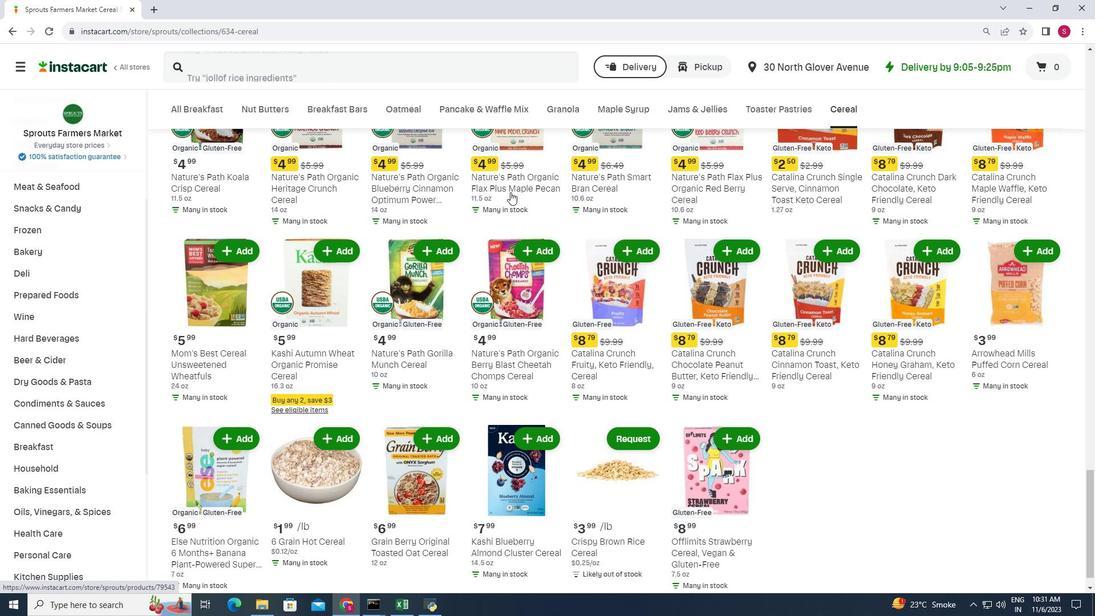 
Action: Mouse scrolled (510, 191) with delta (0, 0)
Screenshot: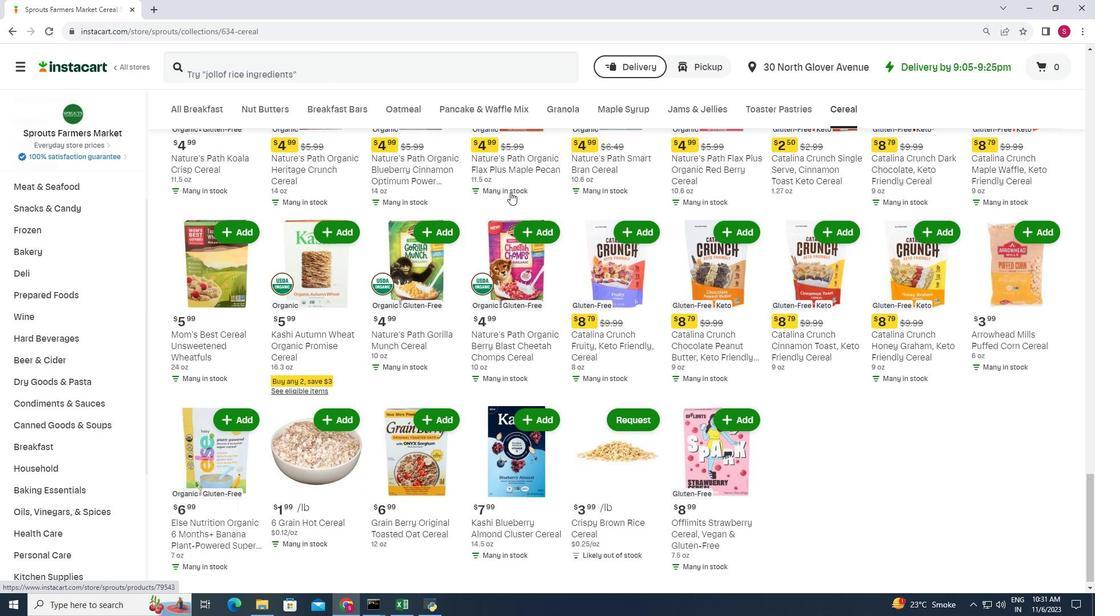 
Action: Mouse scrolled (510, 192) with delta (0, 0)
Screenshot: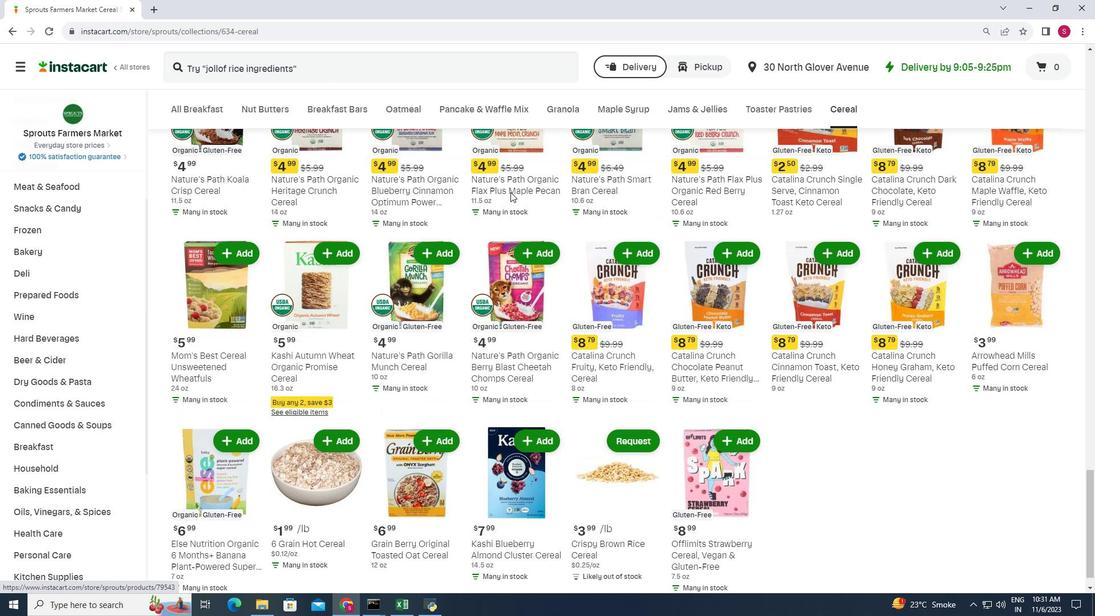 
Action: Mouse scrolled (510, 192) with delta (0, 0)
Screenshot: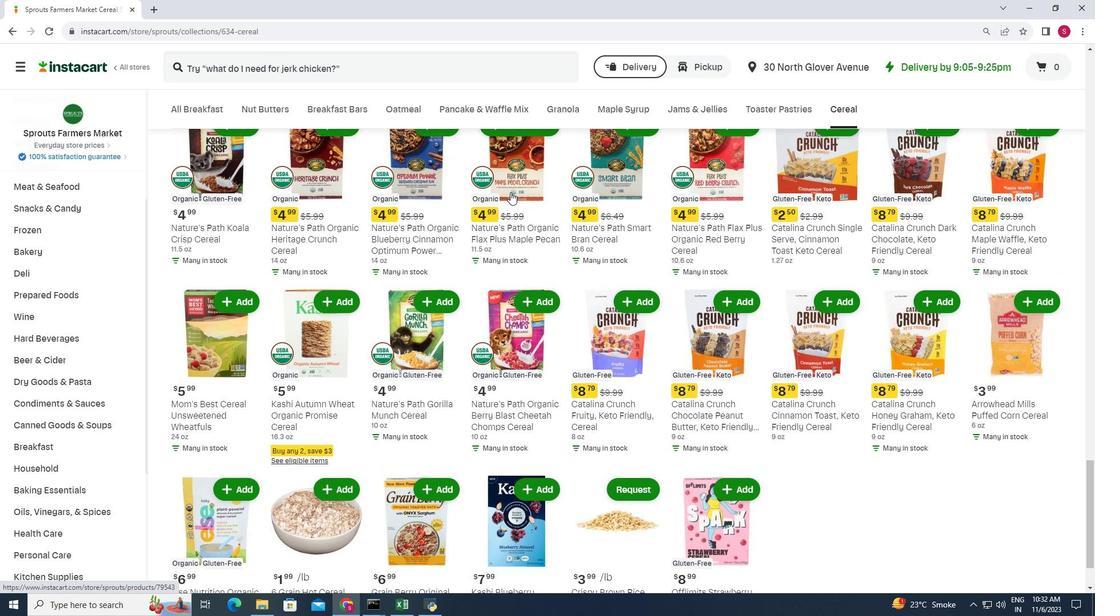 
Action: Mouse scrolled (510, 192) with delta (0, 0)
Screenshot: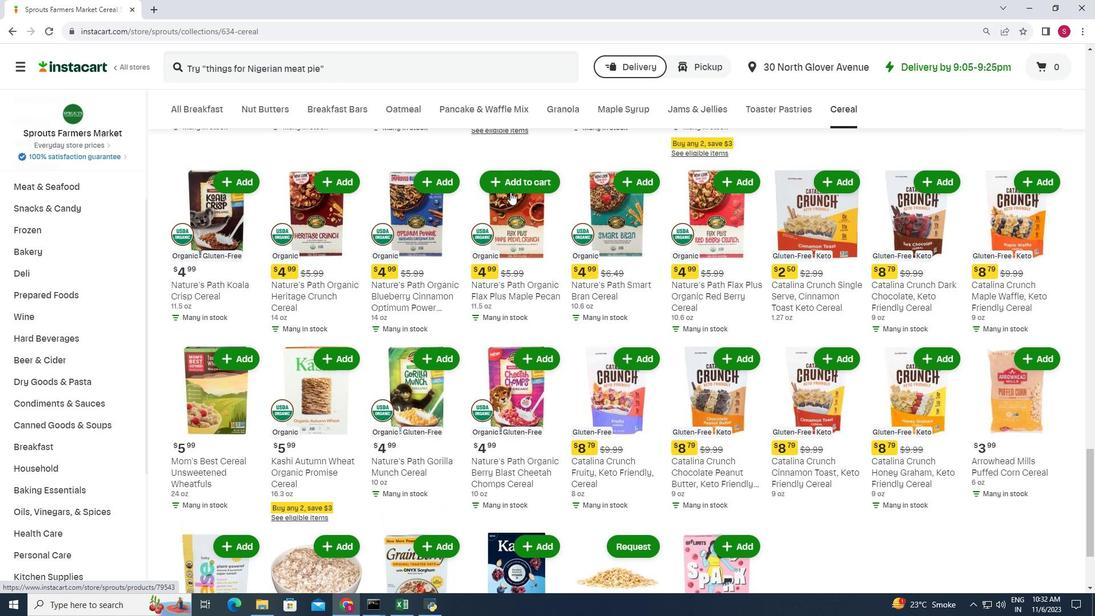 
Action: Mouse scrolled (510, 192) with delta (0, 0)
Screenshot: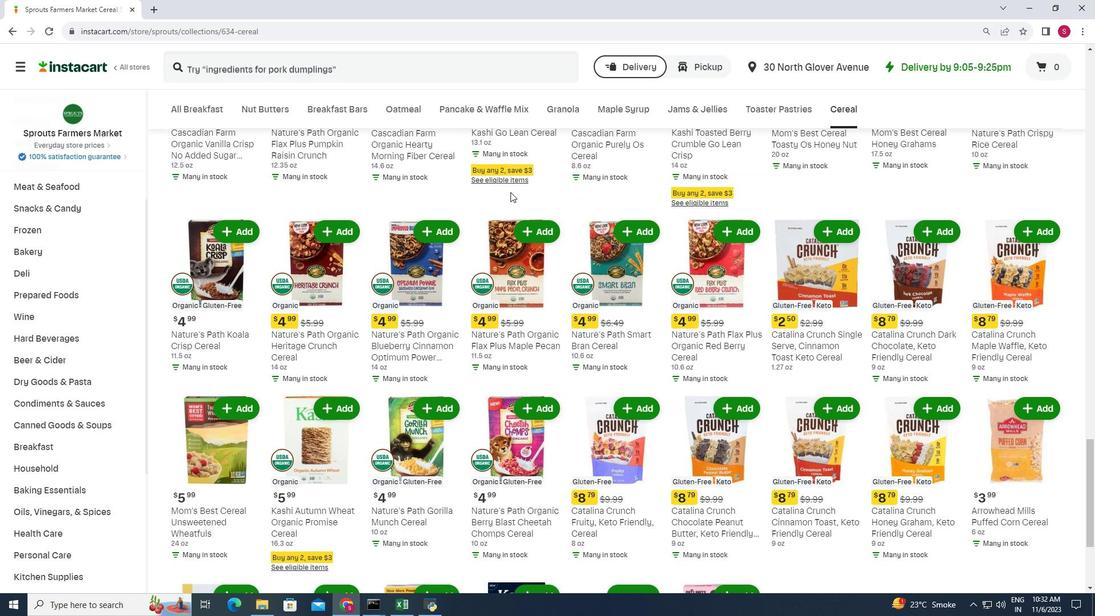 
Action: Mouse scrolled (510, 192) with delta (0, 0)
Screenshot: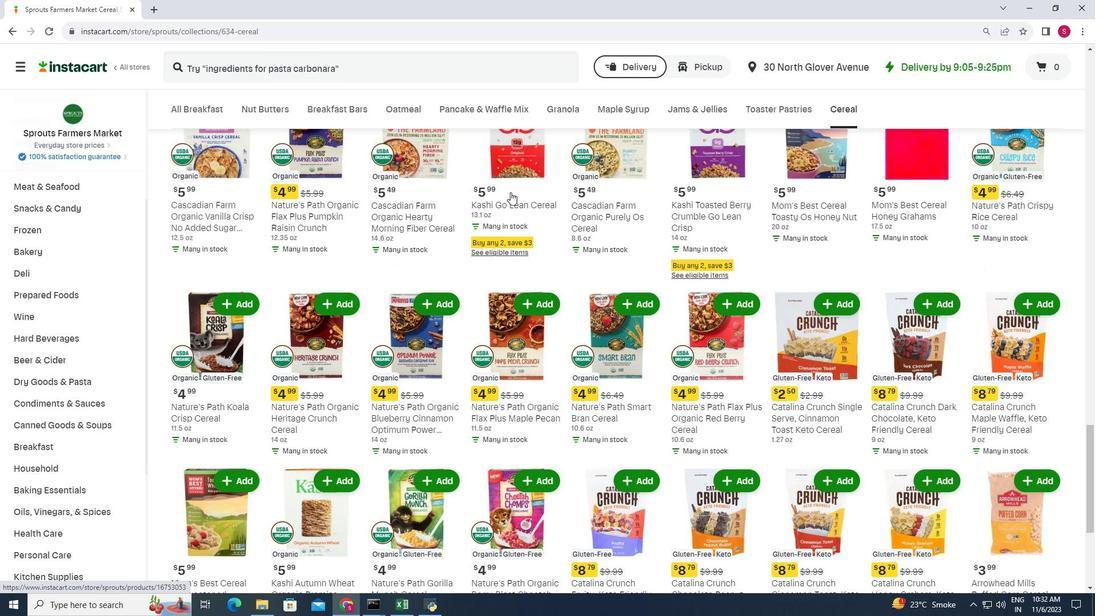 
Action: Mouse scrolled (510, 192) with delta (0, 0)
Screenshot: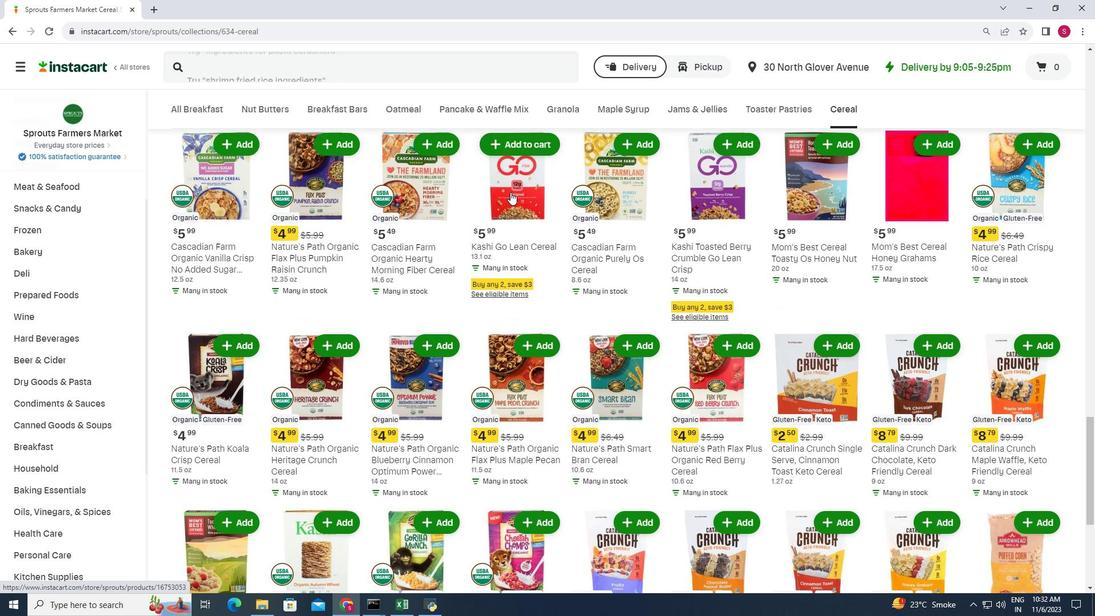 
Action: Mouse scrolled (510, 192) with delta (0, 0)
Screenshot: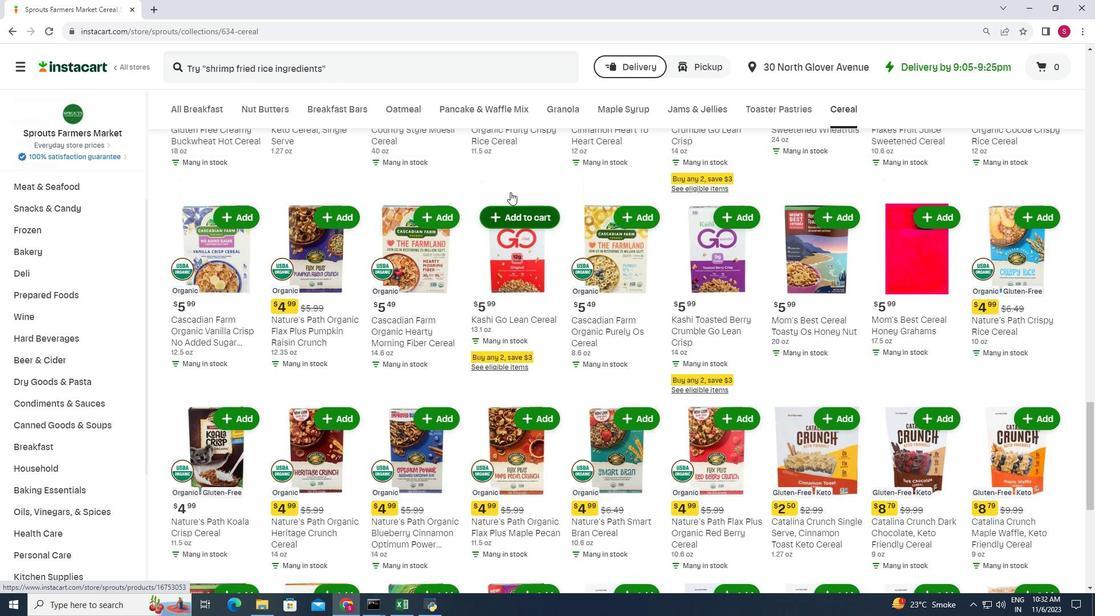 
Action: Mouse scrolled (510, 192) with delta (0, 0)
Screenshot: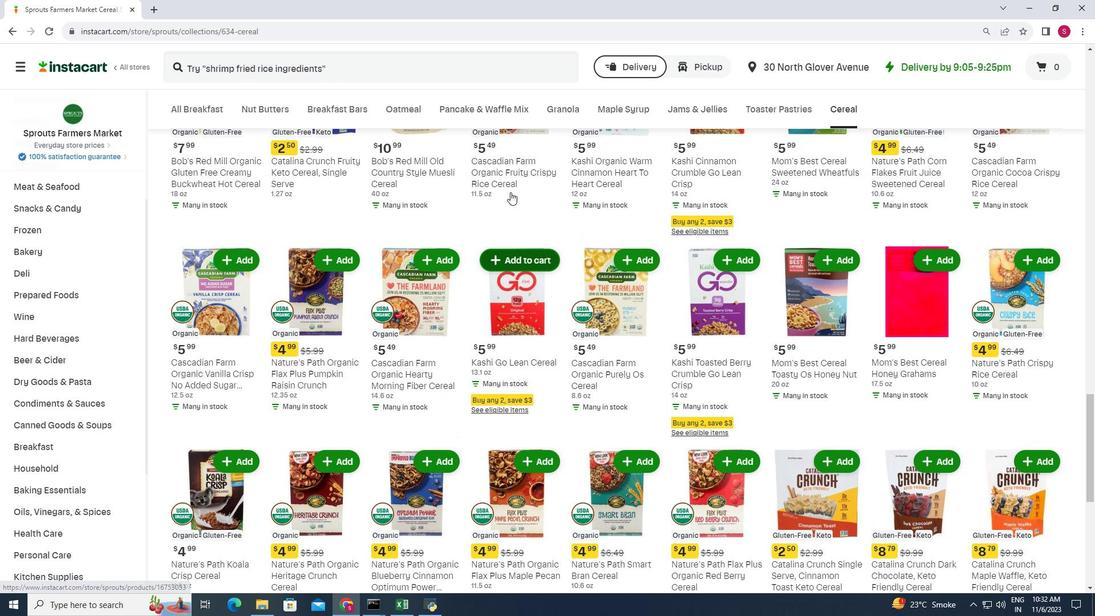 
Action: Mouse scrolled (510, 192) with delta (0, 0)
Screenshot: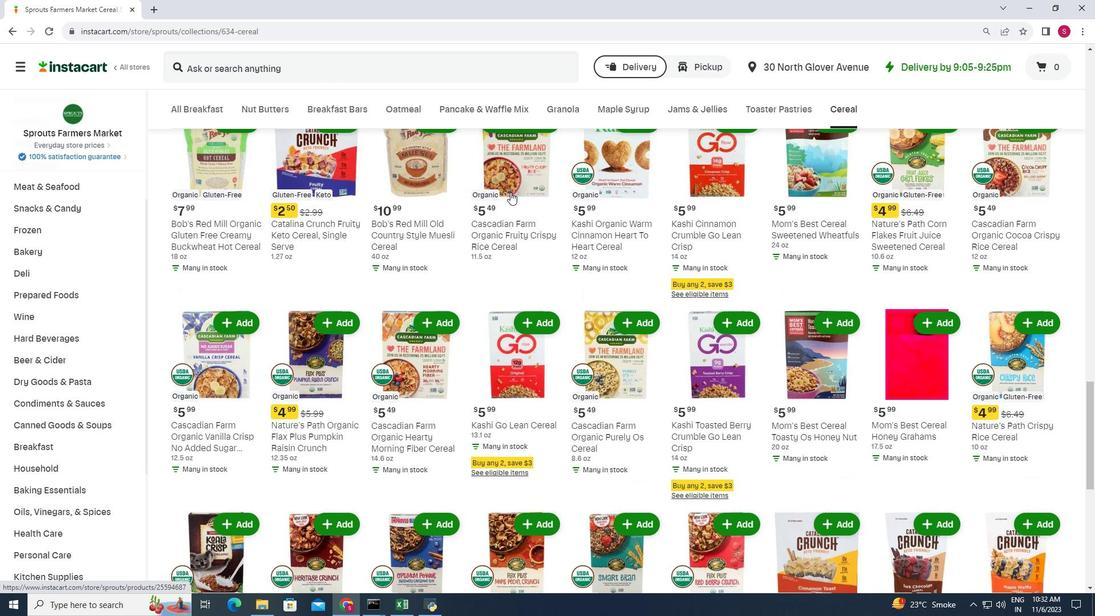 
Action: Mouse scrolled (510, 192) with delta (0, 0)
Screenshot: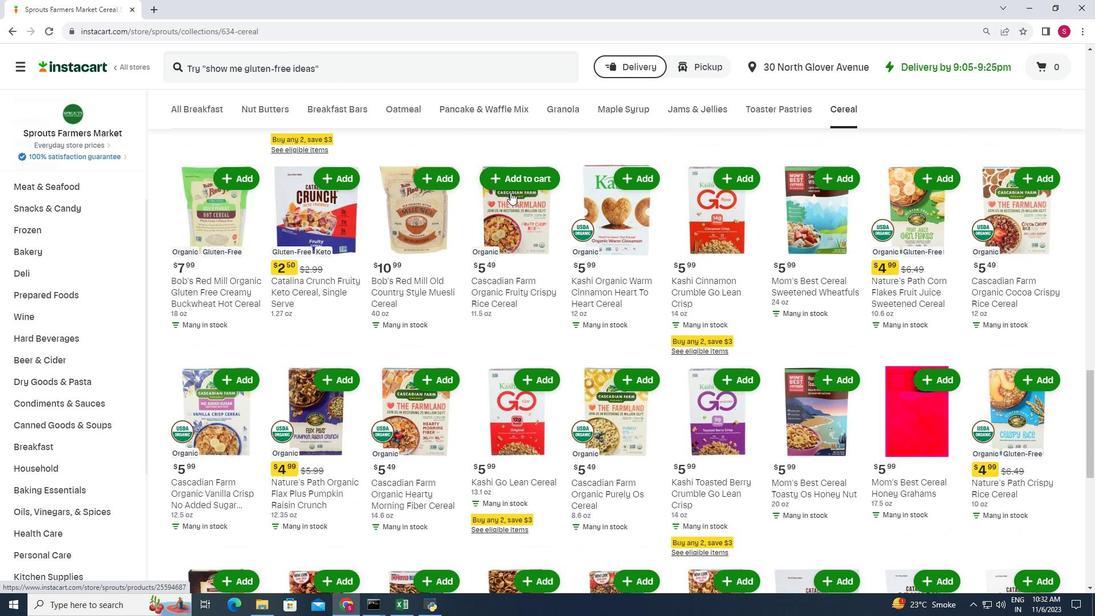 
Action: Mouse scrolled (510, 192) with delta (0, 0)
Screenshot: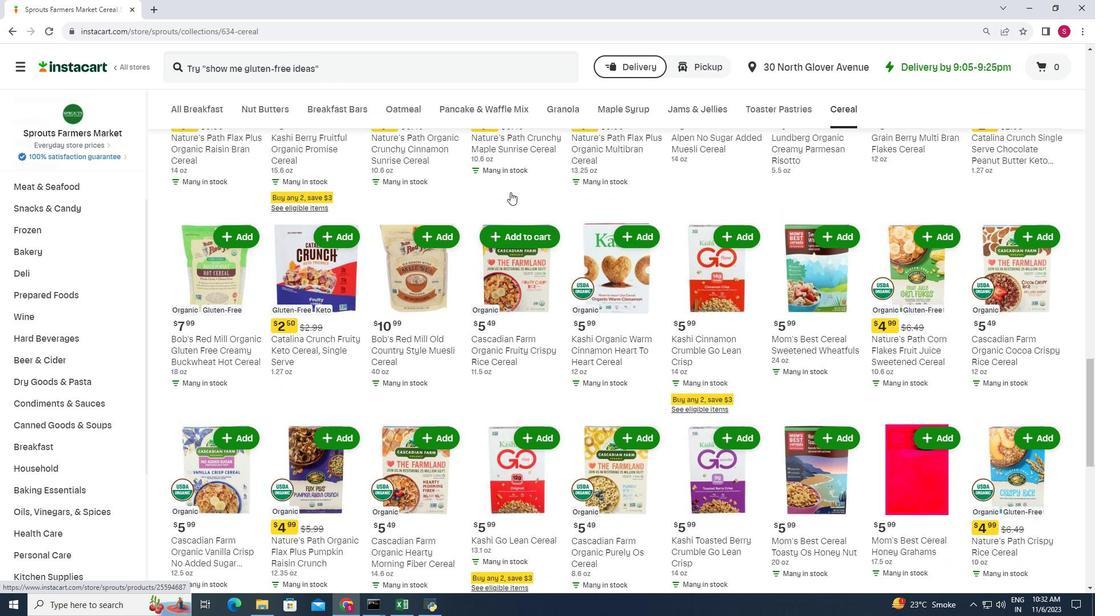 
Action: Mouse scrolled (510, 192) with delta (0, 0)
Screenshot: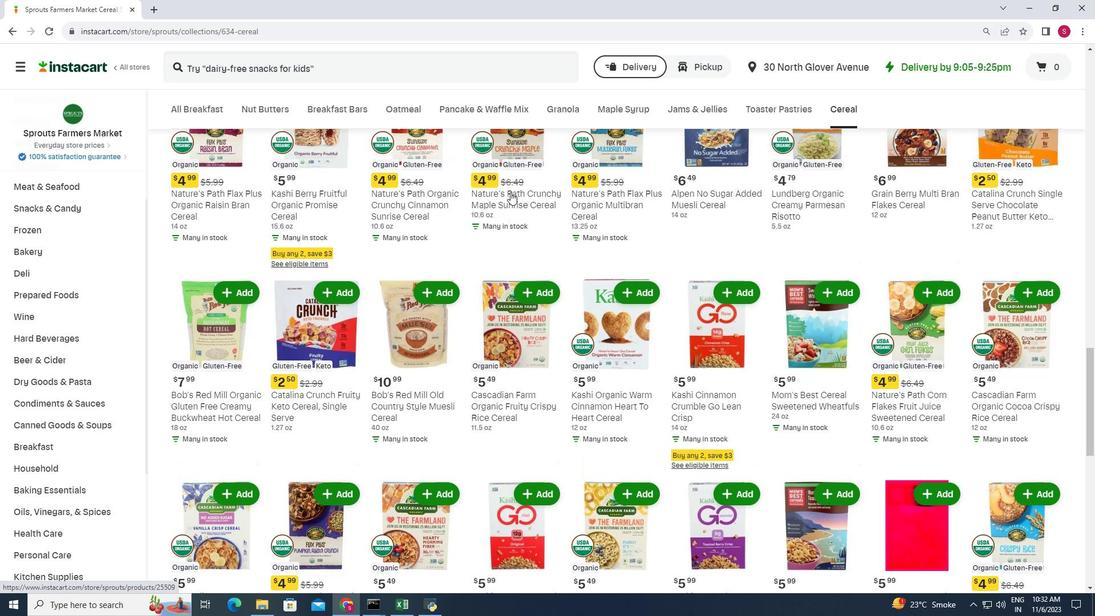 
Action: Mouse scrolled (510, 192) with delta (0, 0)
Screenshot: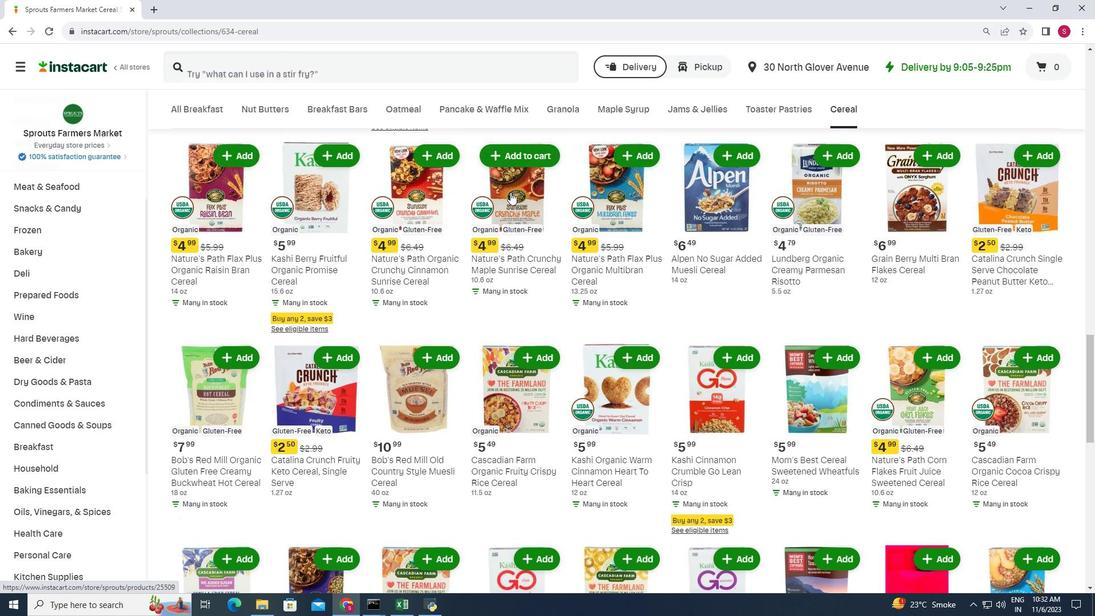 
Action: Mouse scrolled (510, 192) with delta (0, 0)
Screenshot: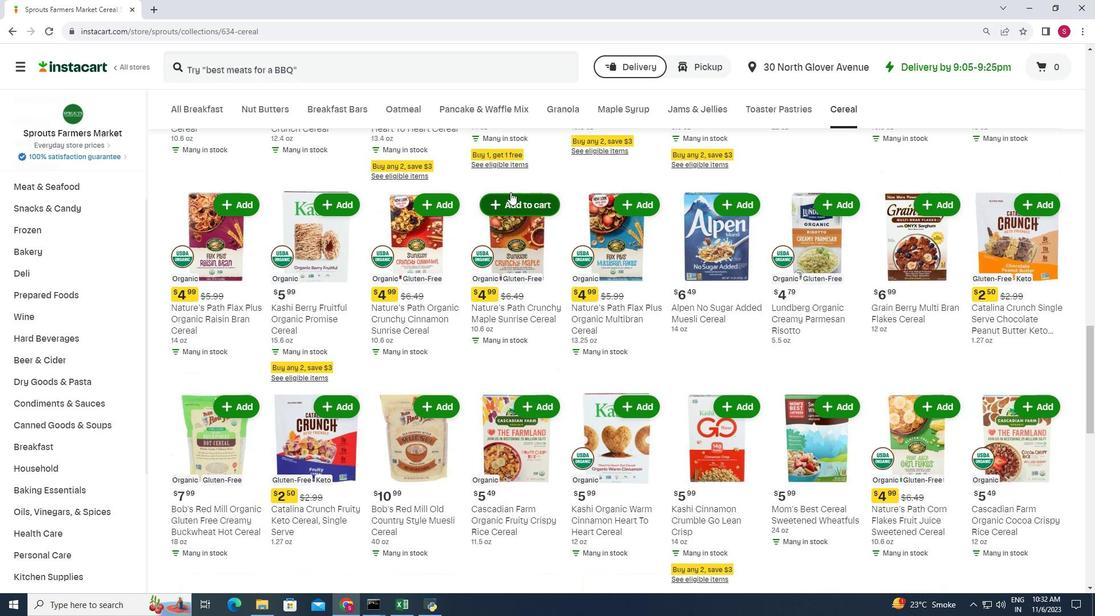 
Action: Mouse scrolled (510, 192) with delta (0, 0)
Screenshot: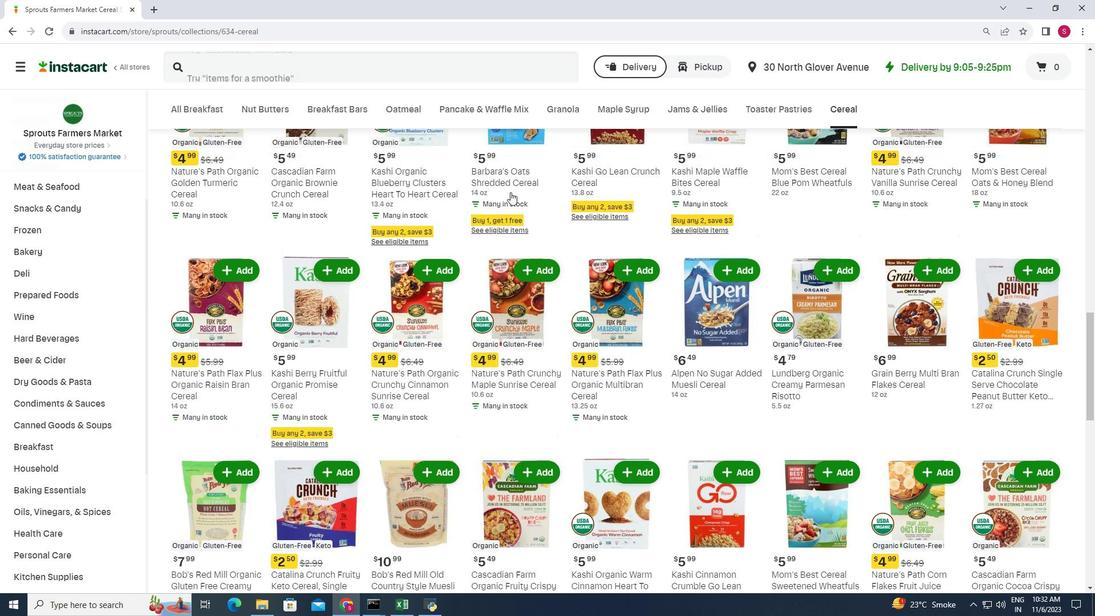 
Action: Mouse scrolled (510, 192) with delta (0, 0)
Screenshot: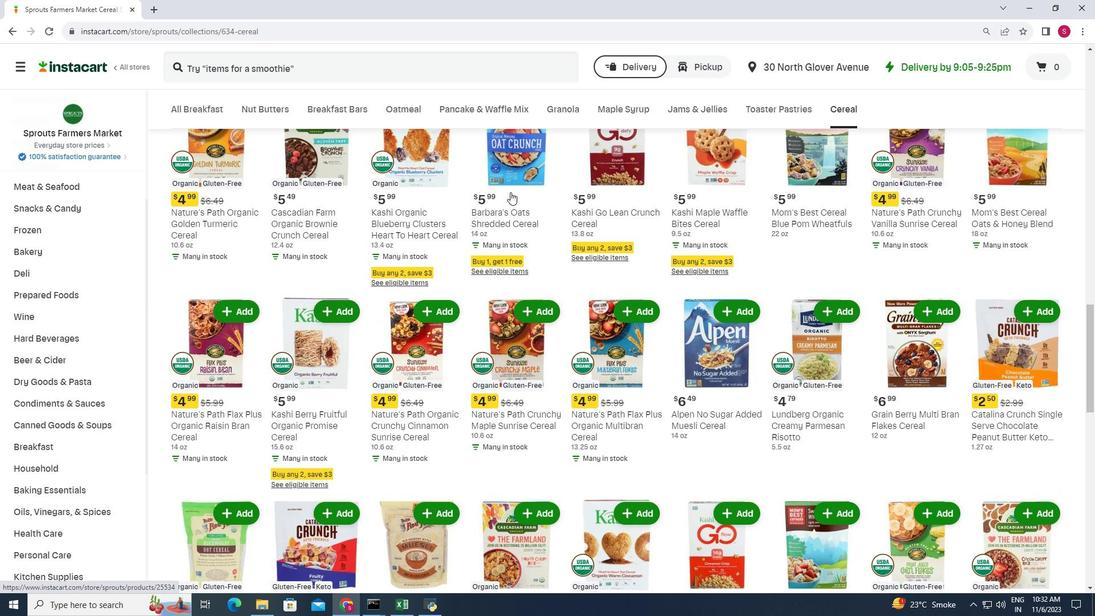 
Action: Mouse scrolled (510, 192) with delta (0, 0)
Screenshot: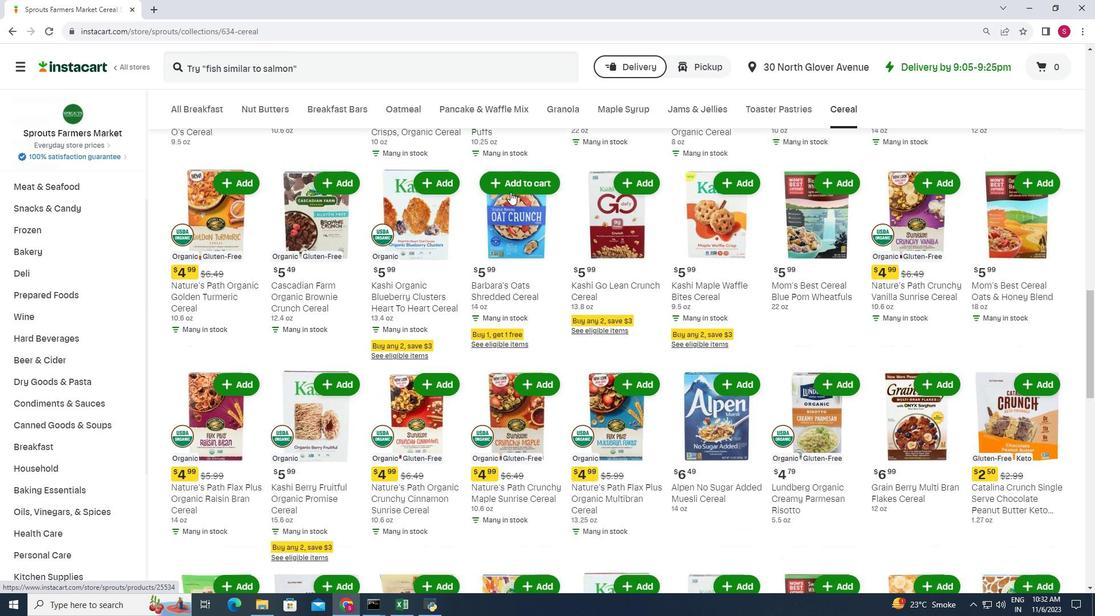 
Action: Mouse scrolled (510, 192) with delta (0, 0)
Screenshot: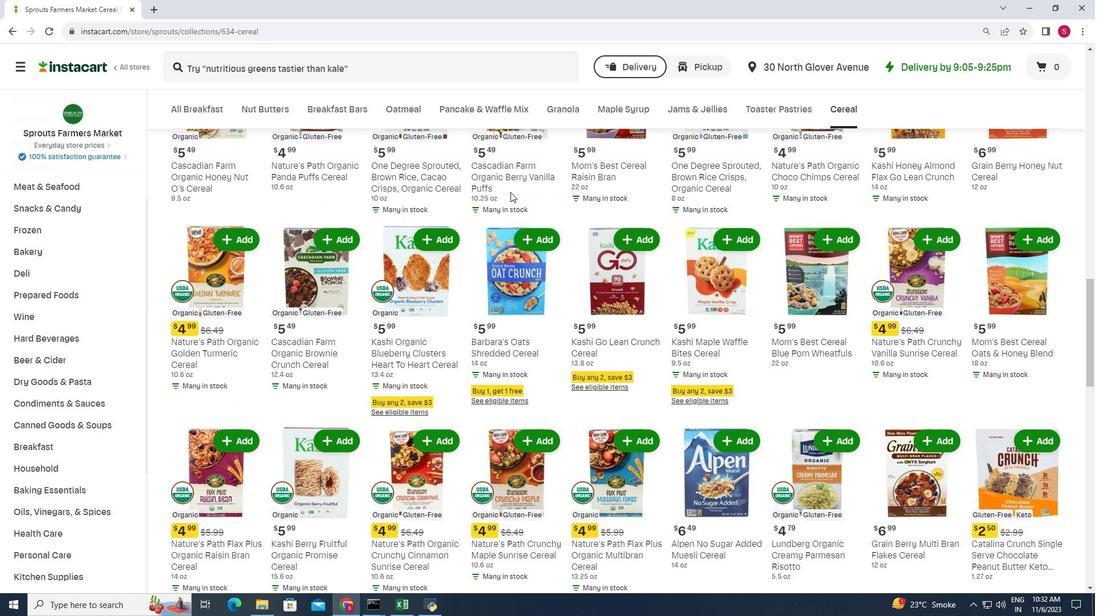 
Action: Mouse scrolled (510, 192) with delta (0, 0)
Screenshot: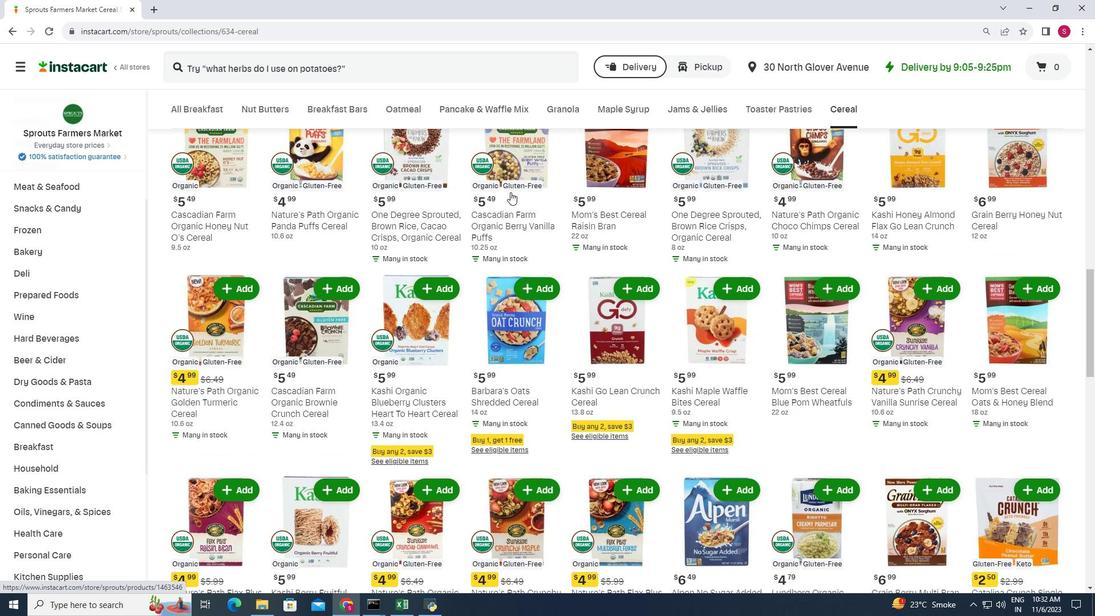 
Action: Mouse scrolled (510, 192) with delta (0, 0)
Screenshot: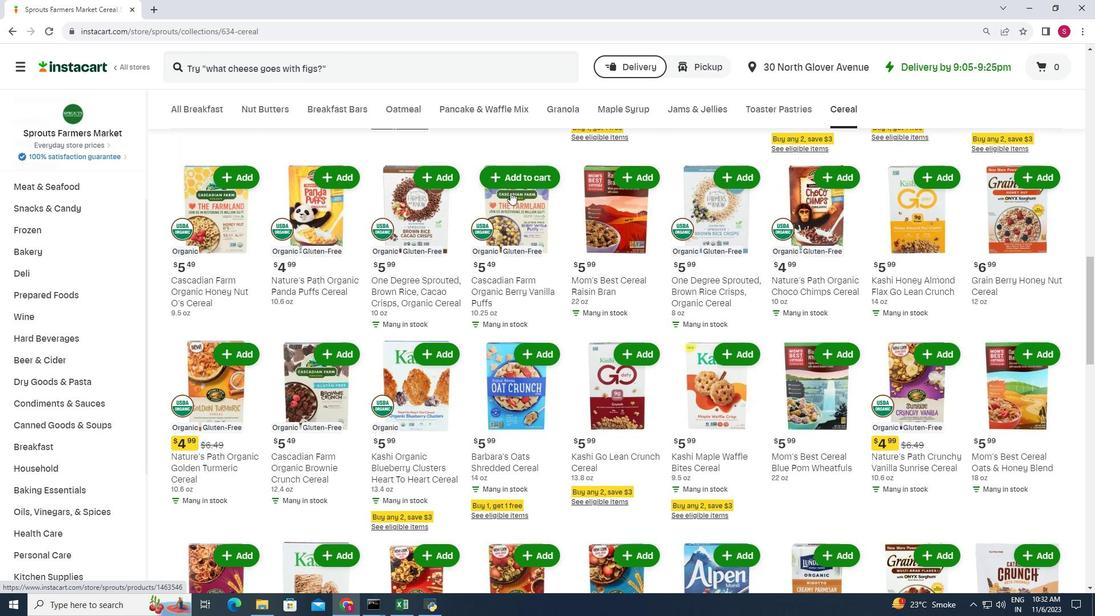 
Action: Mouse moved to (836, 208)
Screenshot: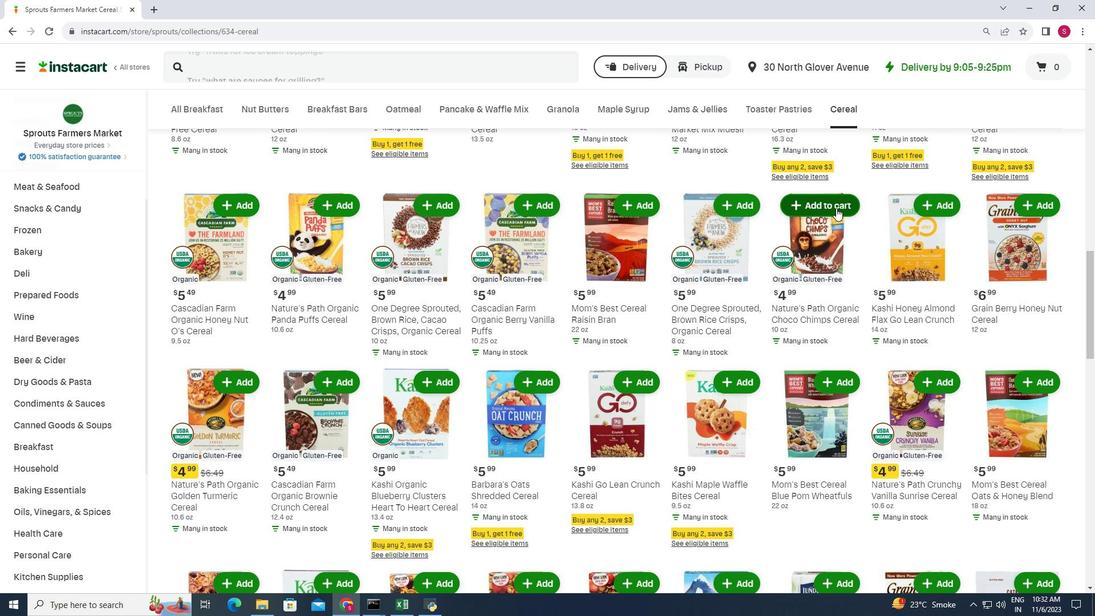 
Action: Mouse pressed left at (836, 208)
Screenshot: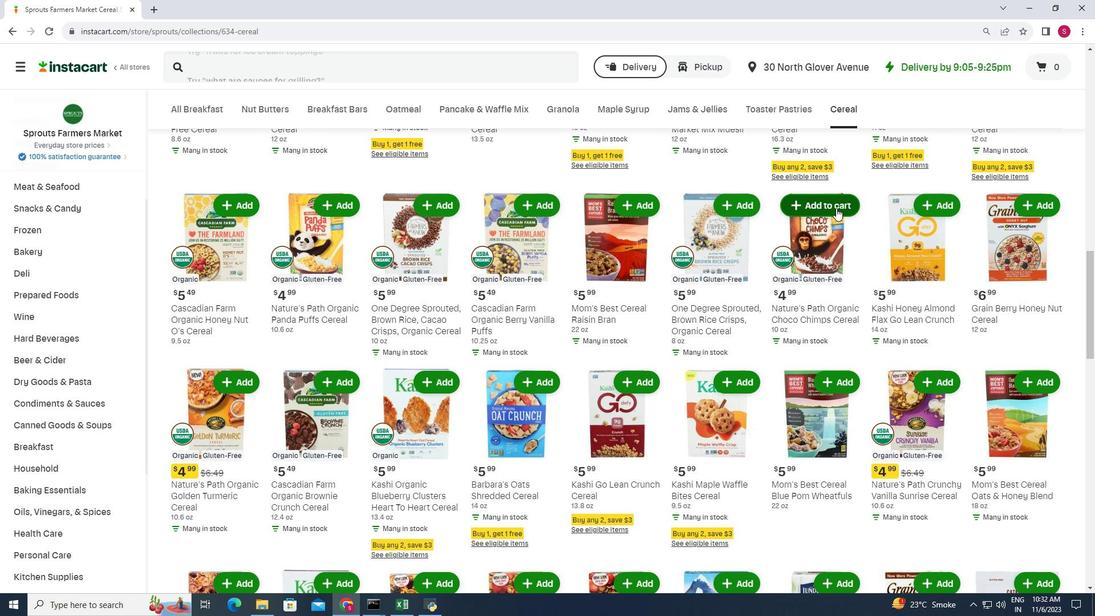 
Action: Mouse moved to (853, 166)
Screenshot: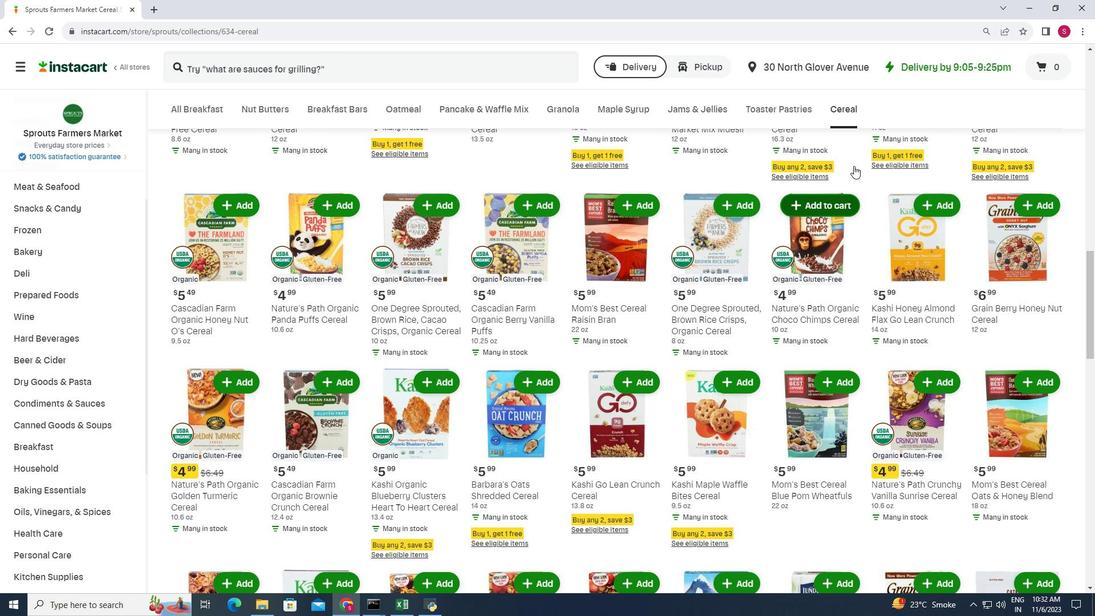 
